 Task: Change theme to luxe.
Action: Mouse moved to (521, 98)
Screenshot: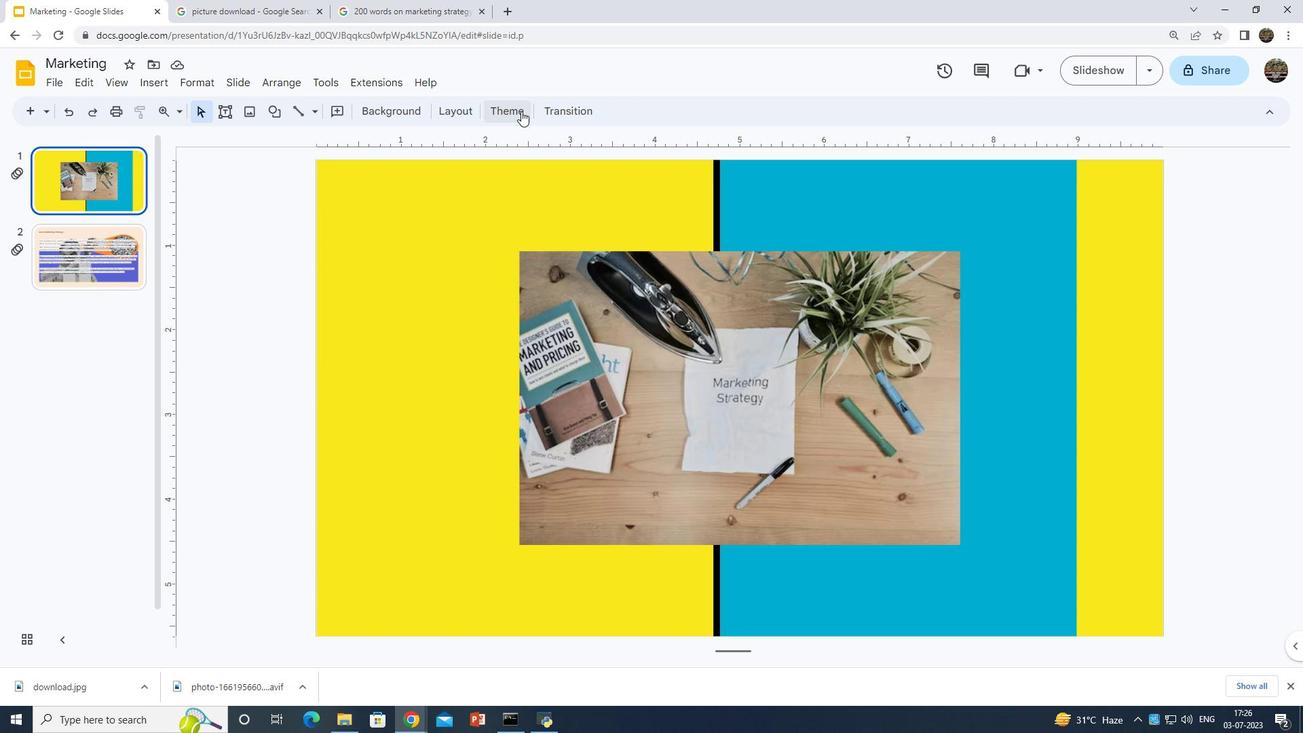 
Action: Mouse pressed left at (521, 98)
Screenshot: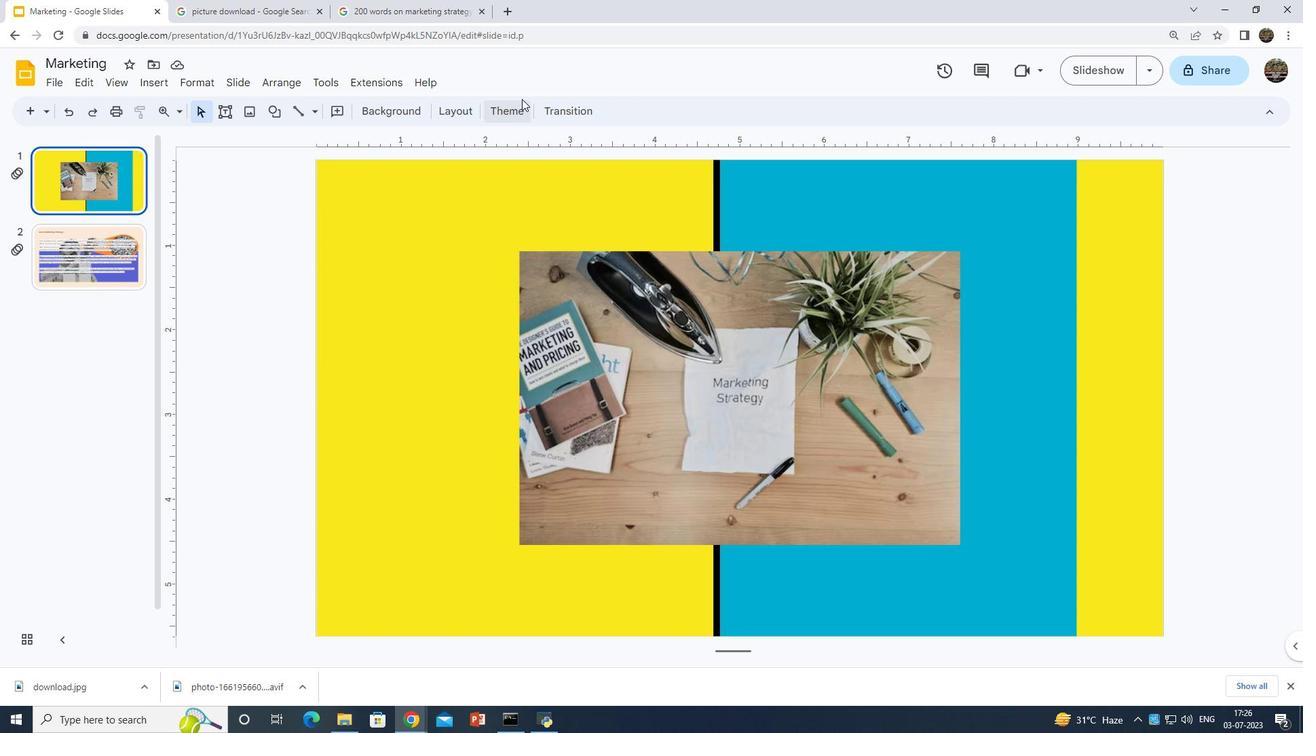 
Action: Mouse moved to (512, 112)
Screenshot: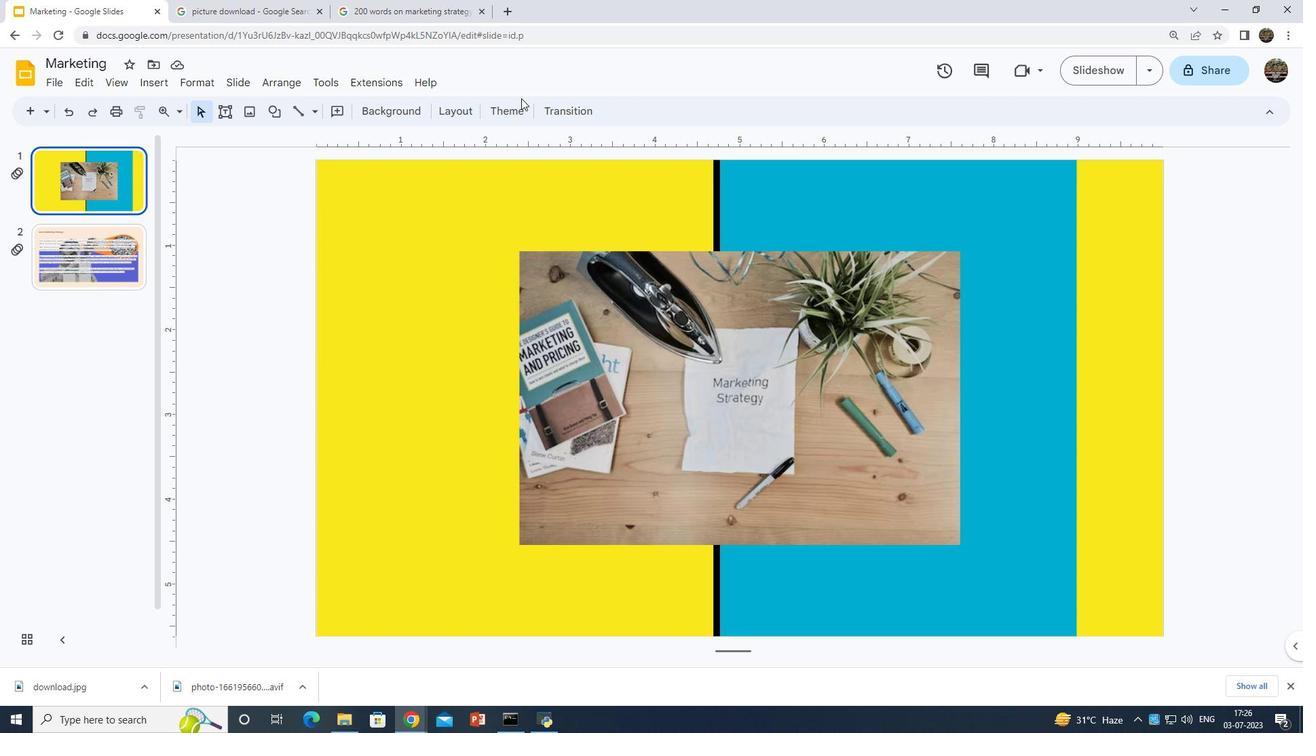 
Action: Mouse pressed left at (512, 112)
Screenshot: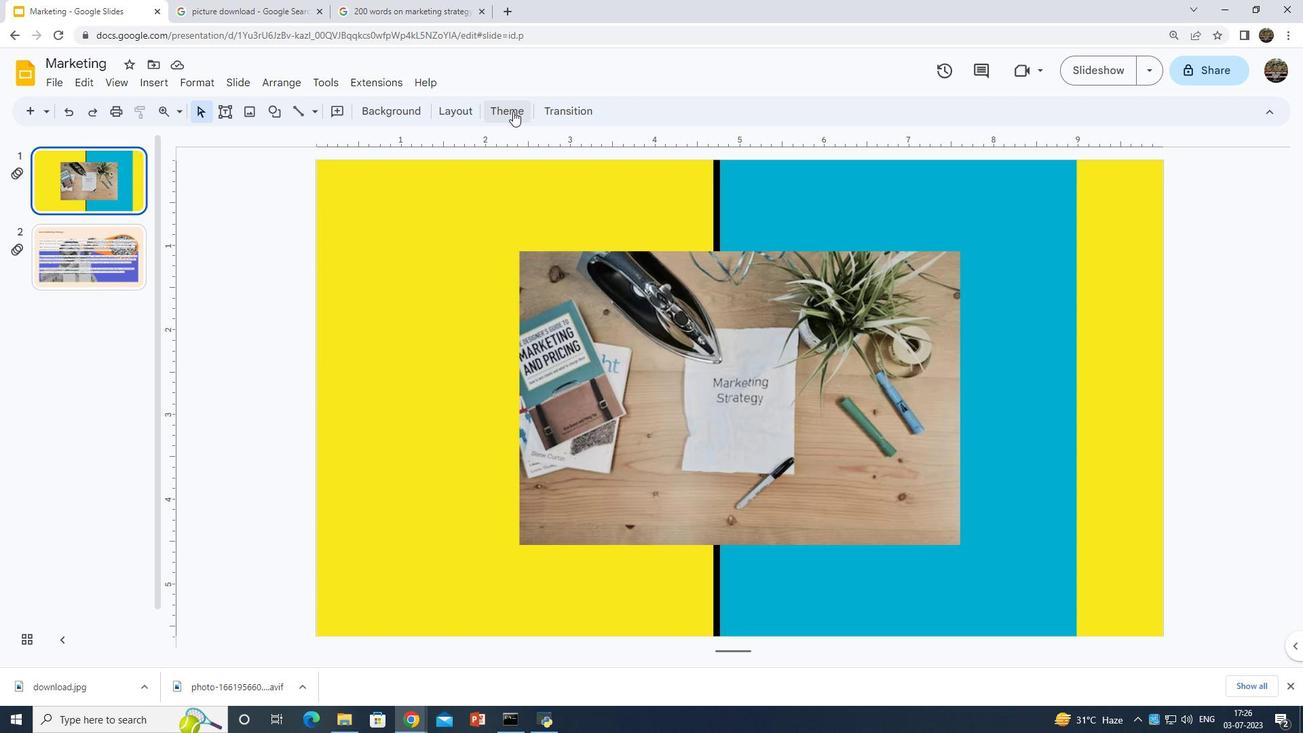 
Action: Mouse moved to (1191, 355)
Screenshot: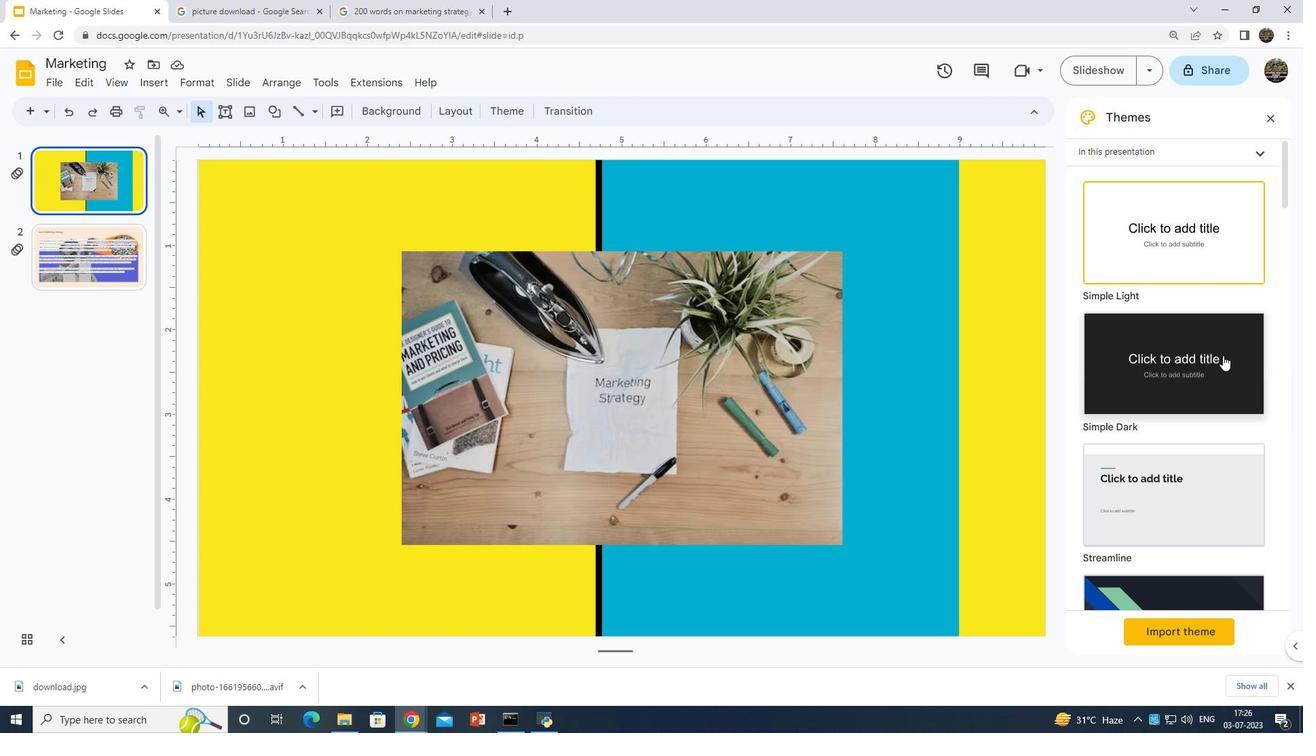 
Action: Mouse scrolled (1191, 354) with delta (0, 0)
Screenshot: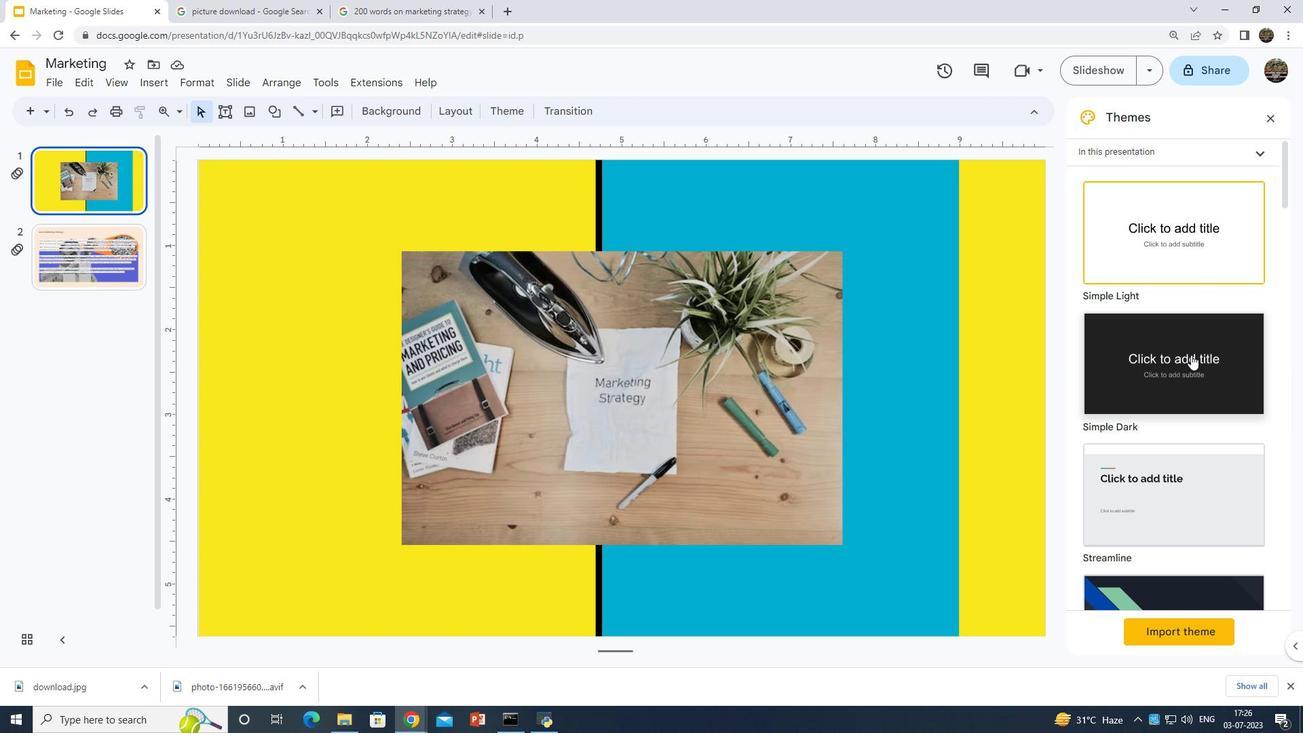 
Action: Mouse scrolled (1191, 354) with delta (0, 0)
Screenshot: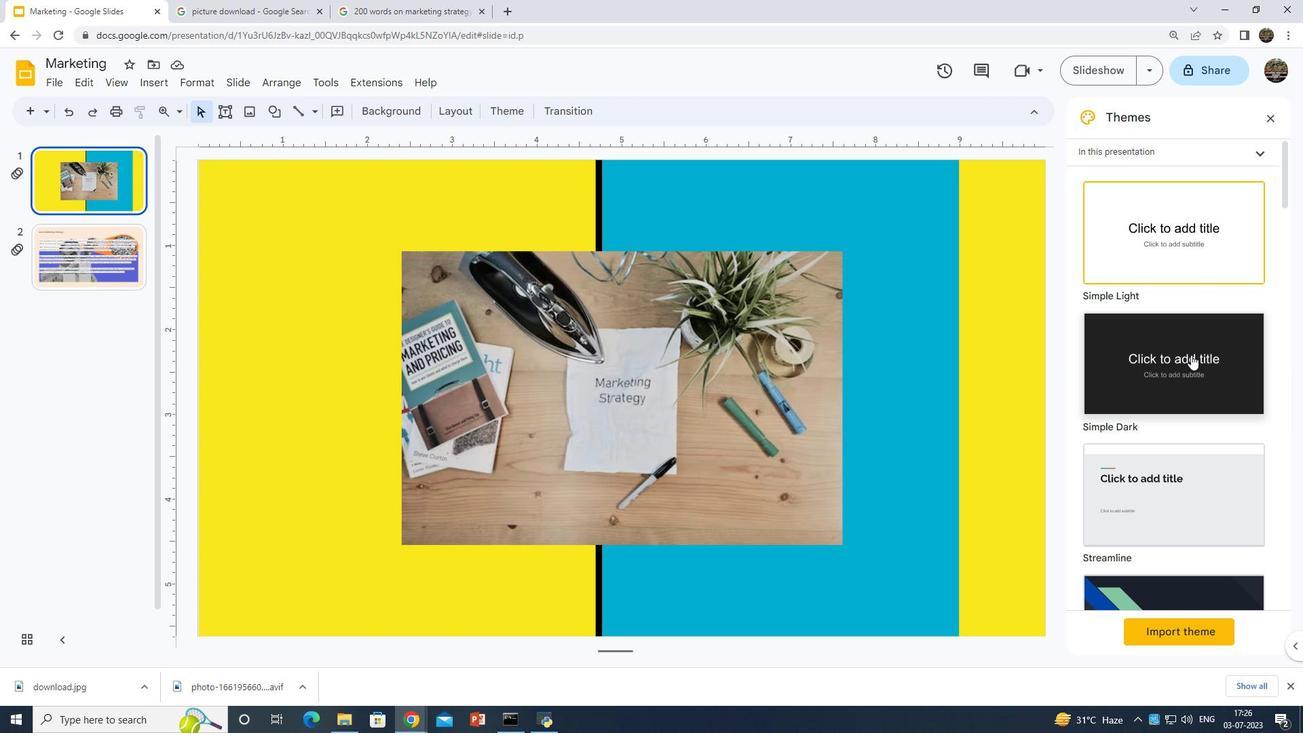 
Action: Mouse scrolled (1191, 354) with delta (0, 0)
Screenshot: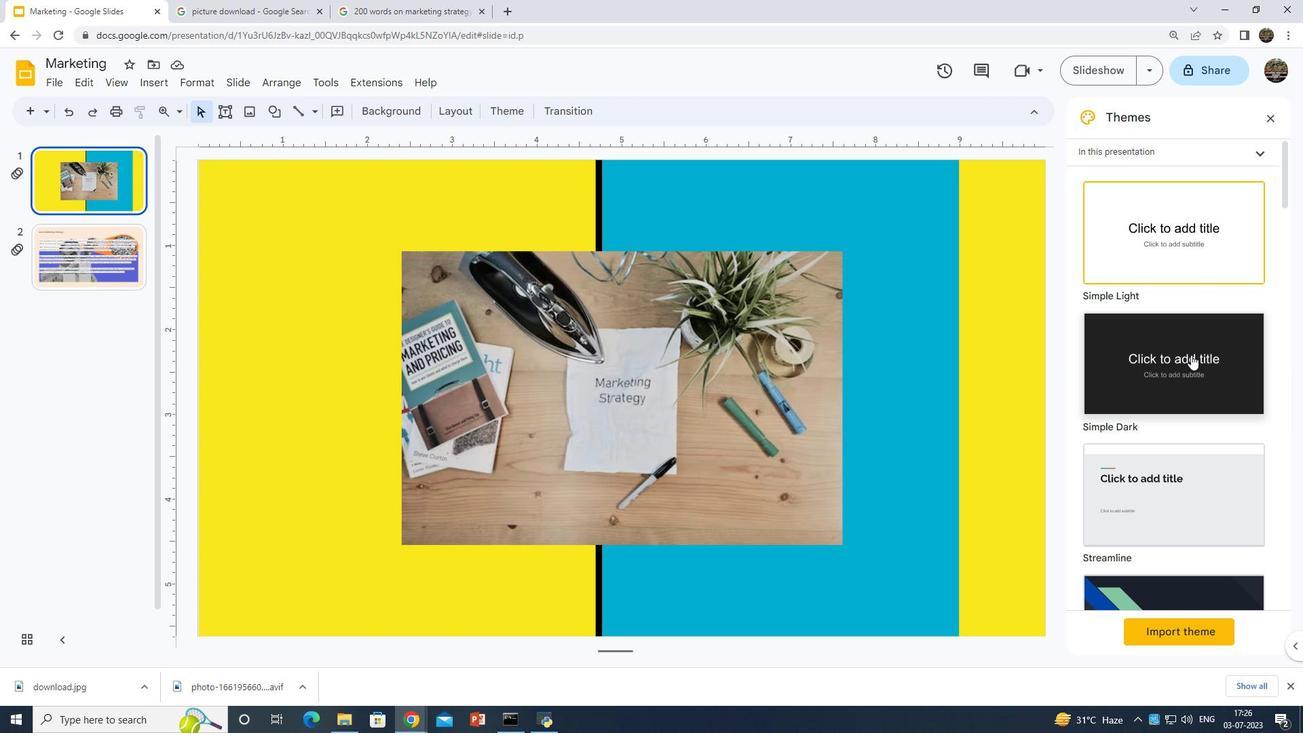 
Action: Mouse scrolled (1191, 354) with delta (0, 0)
Screenshot: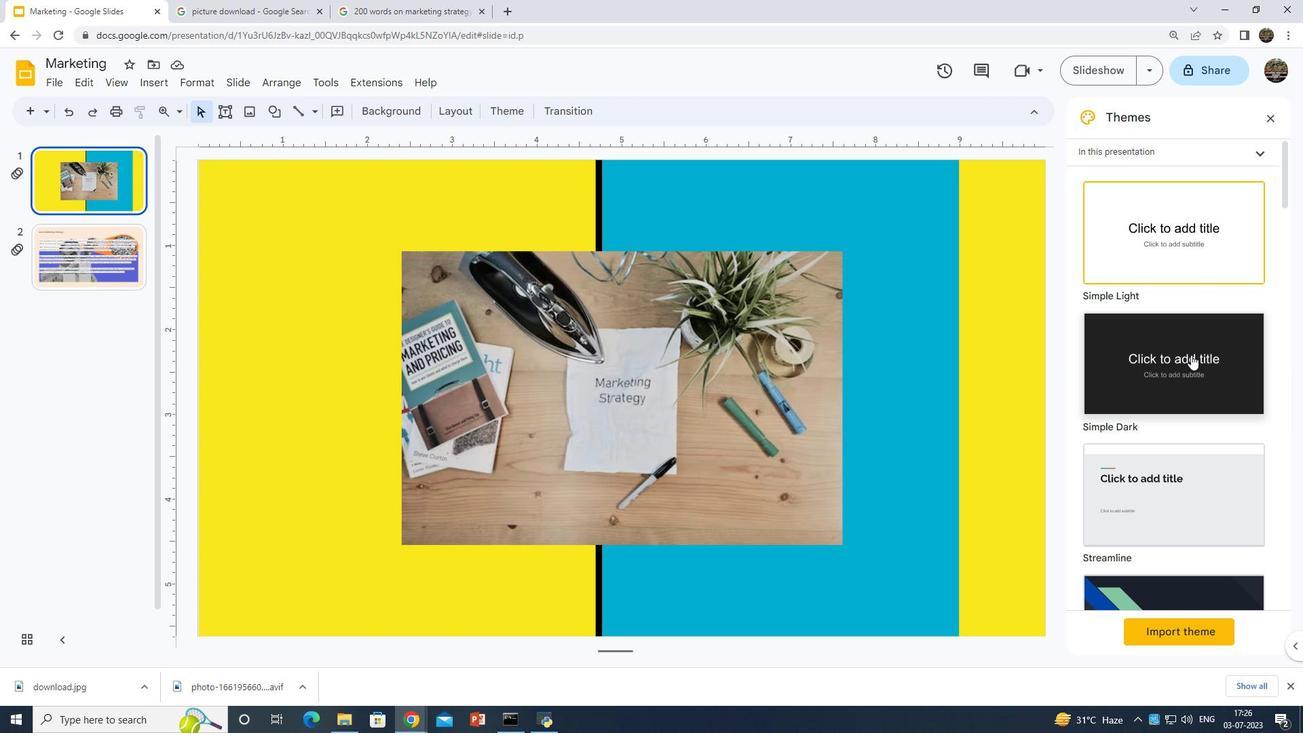 
Action: Mouse scrolled (1191, 354) with delta (0, 0)
Screenshot: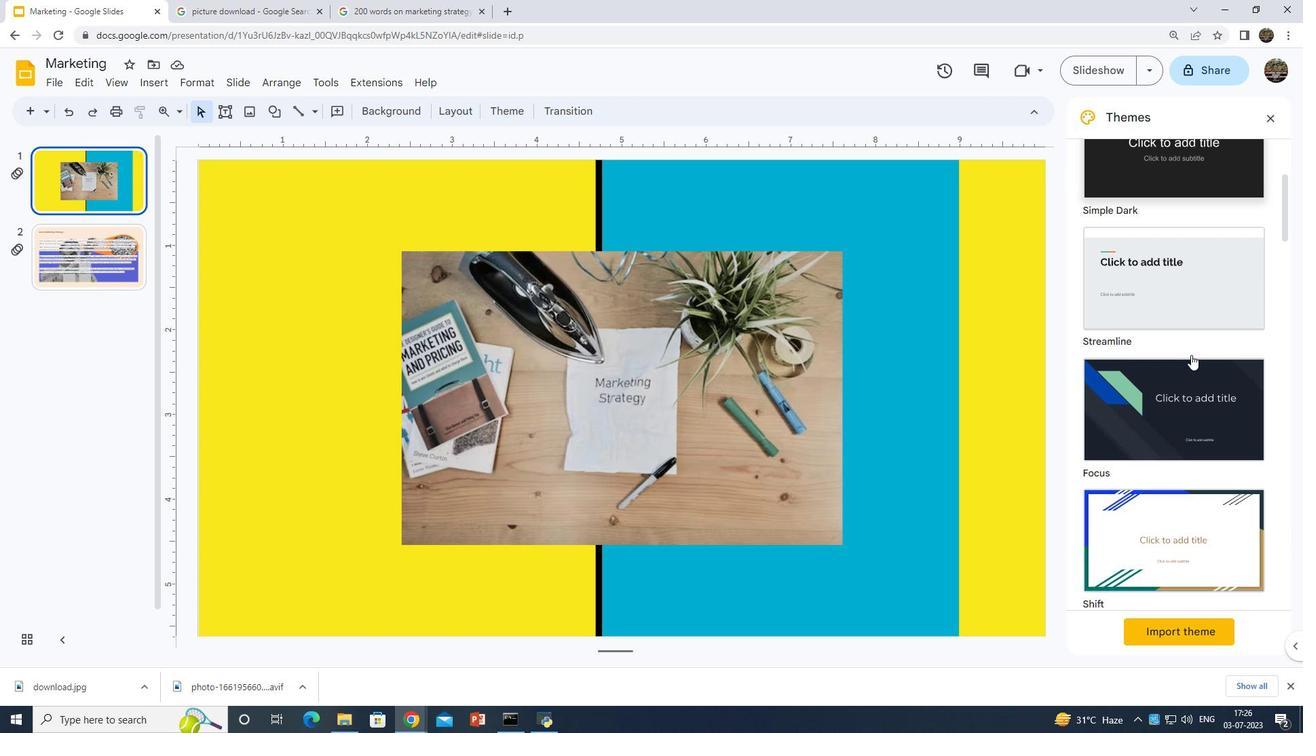 
Action: Mouse scrolled (1191, 354) with delta (0, 0)
Screenshot: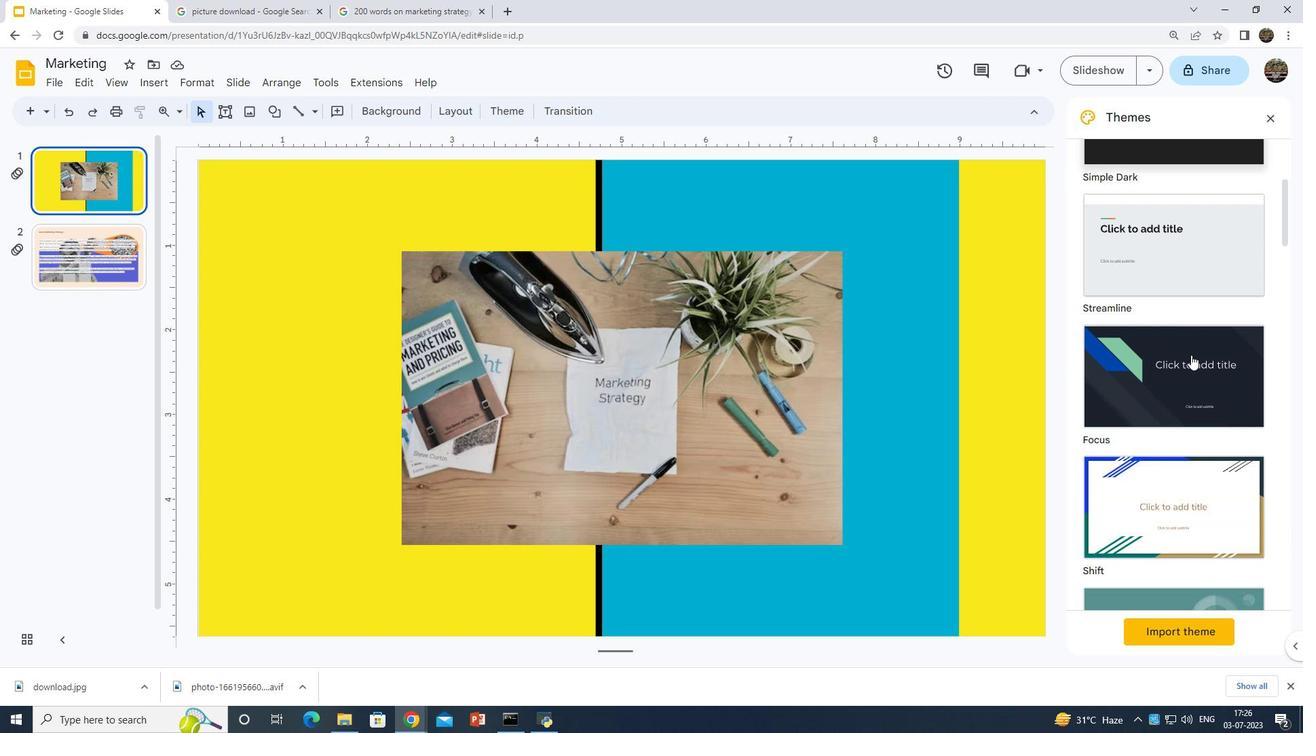 
Action: Mouse scrolled (1191, 354) with delta (0, 0)
Screenshot: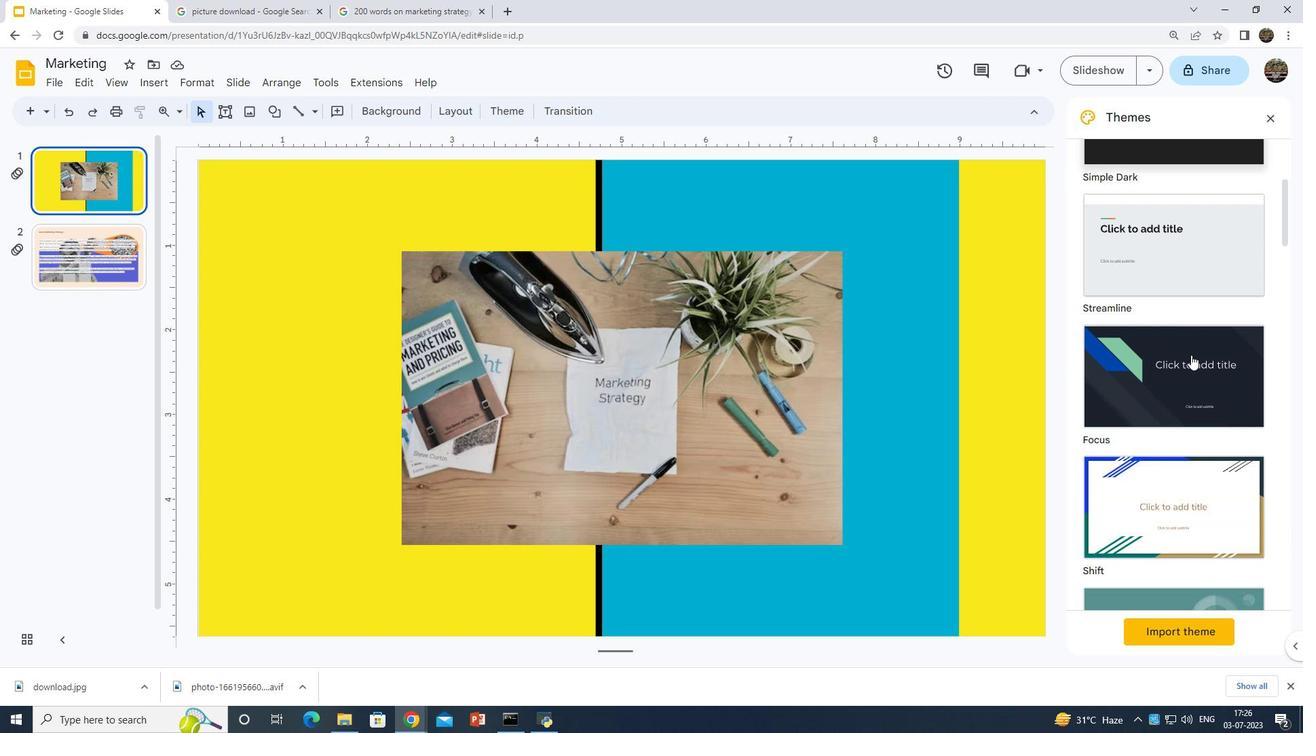 
Action: Mouse scrolled (1191, 354) with delta (0, 0)
Screenshot: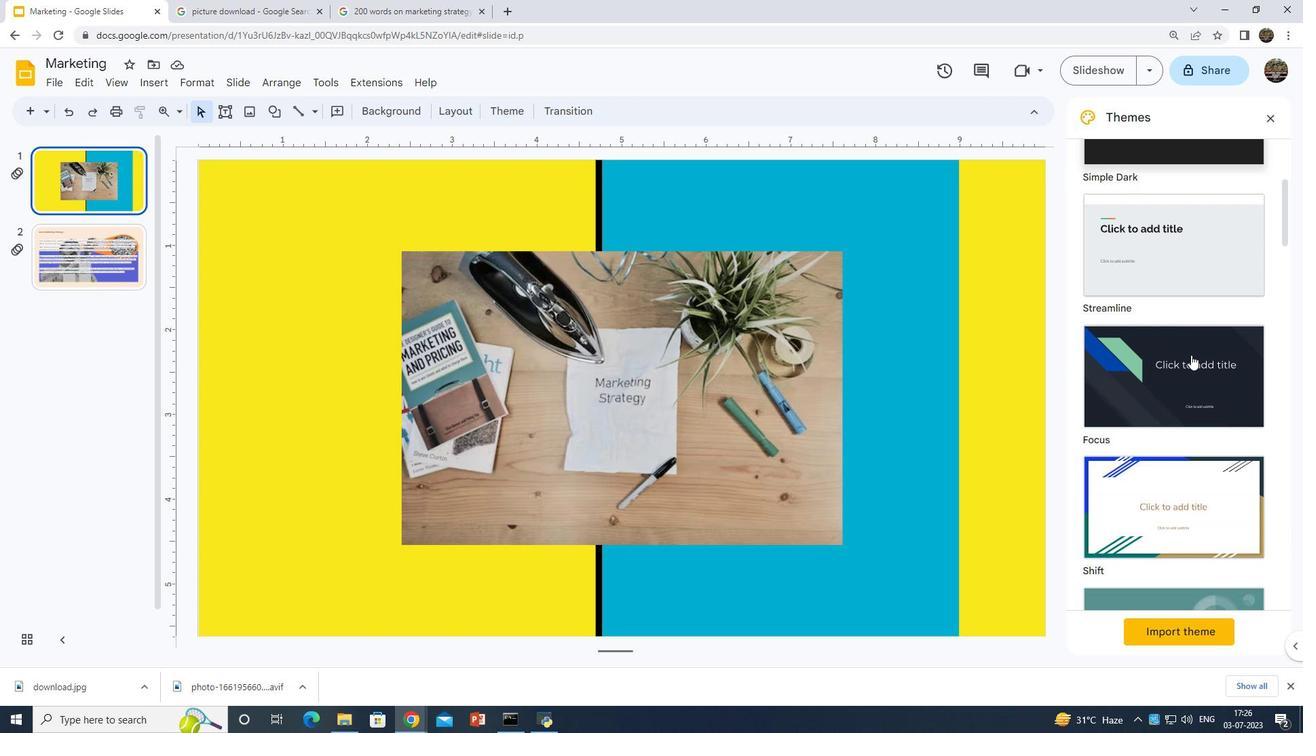 
Action: Mouse scrolled (1191, 354) with delta (0, 0)
Screenshot: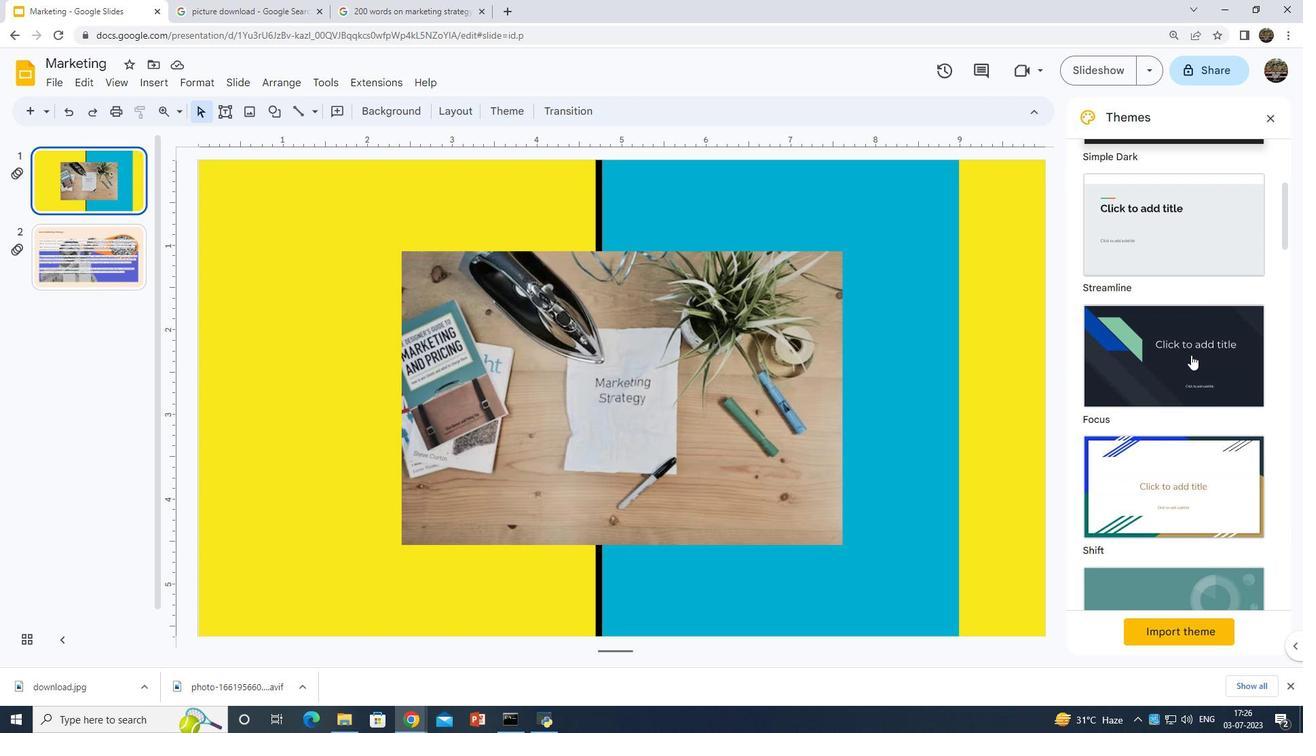 
Action: Mouse scrolled (1191, 354) with delta (0, 0)
Screenshot: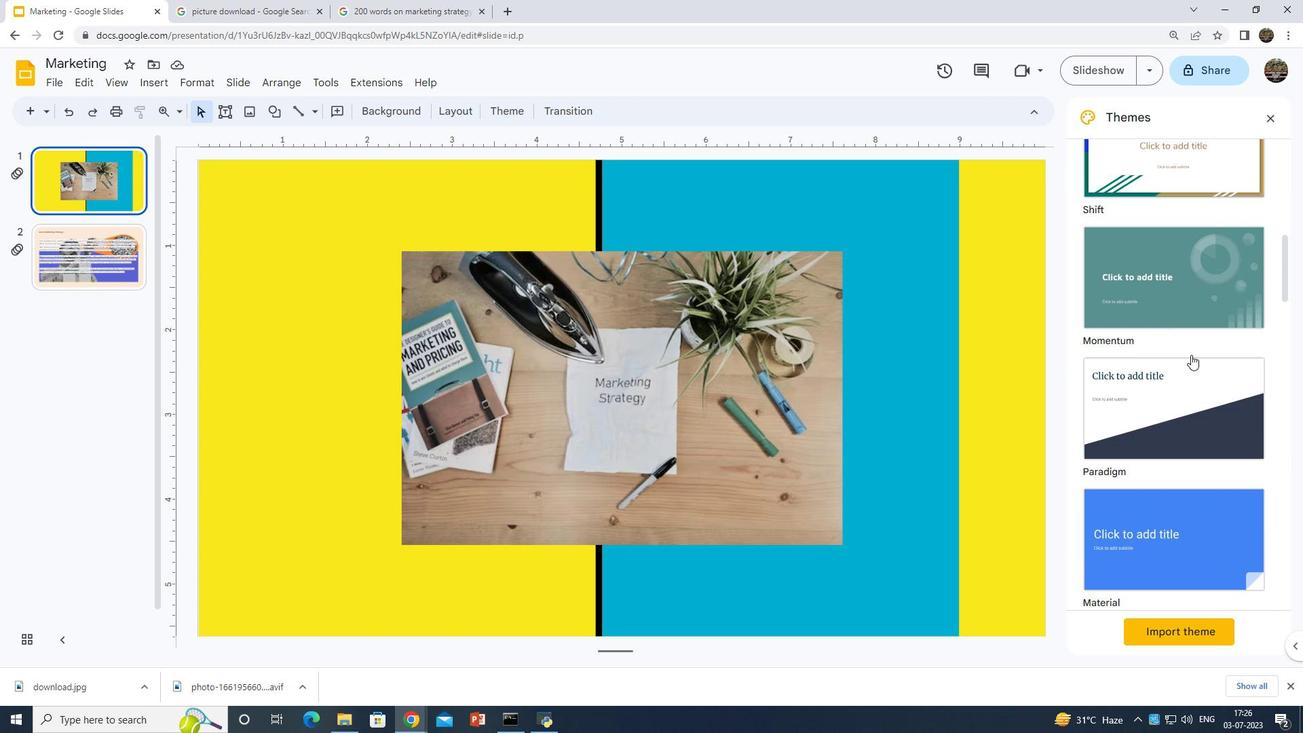 
Action: Mouse scrolled (1191, 354) with delta (0, 0)
Screenshot: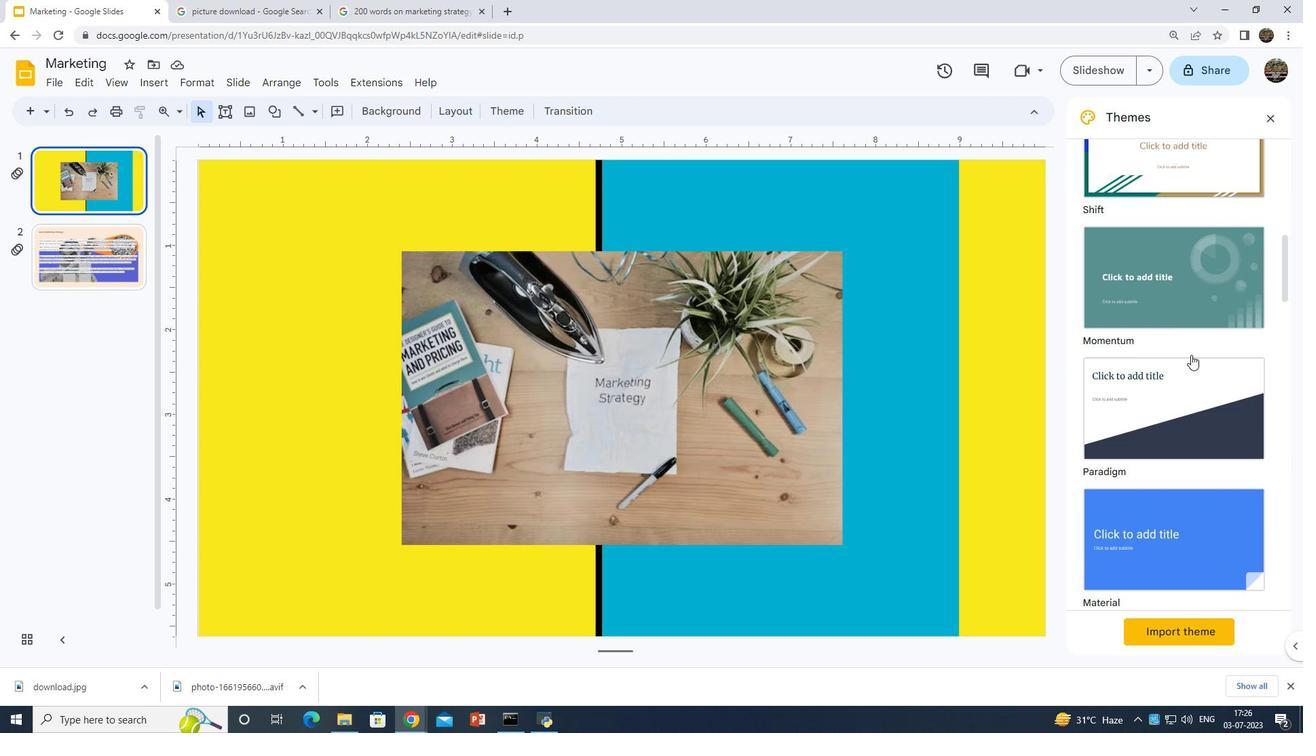 
Action: Mouse scrolled (1191, 354) with delta (0, 0)
Screenshot: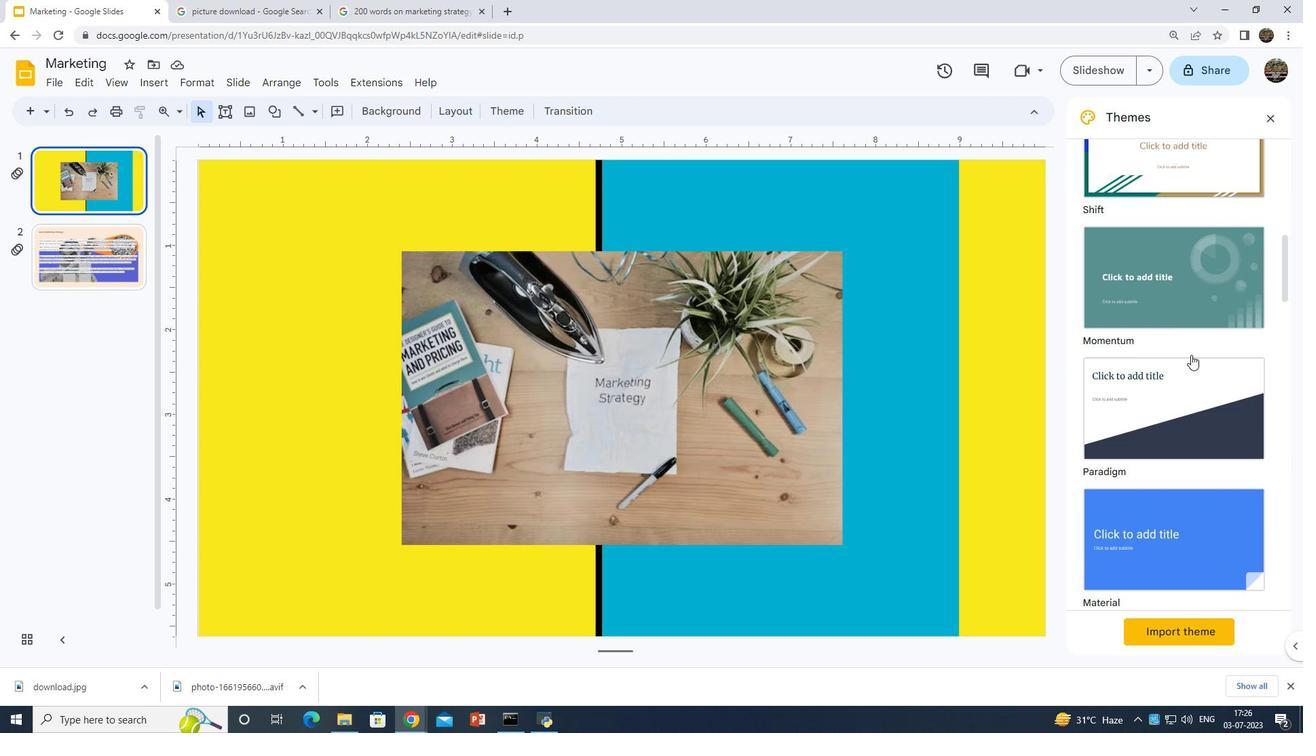 
Action: Mouse scrolled (1191, 354) with delta (0, 0)
Screenshot: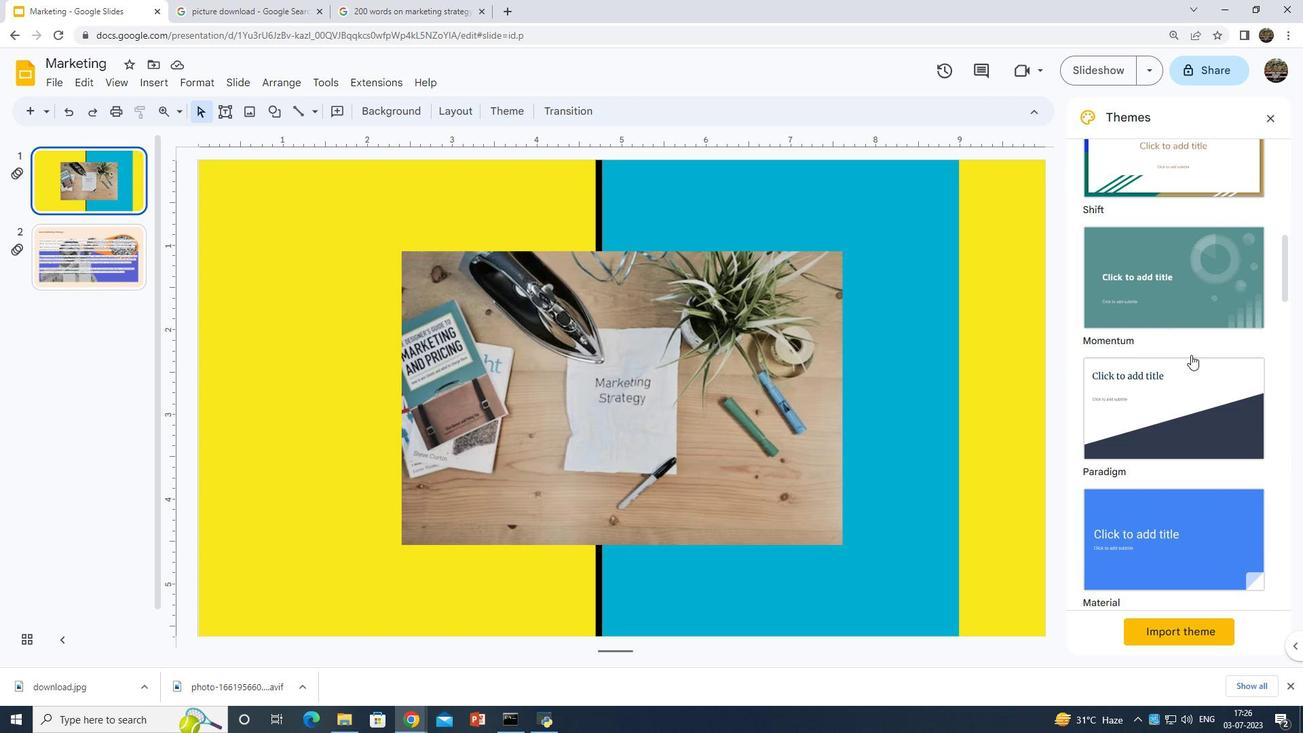 
Action: Mouse scrolled (1191, 354) with delta (0, 0)
Screenshot: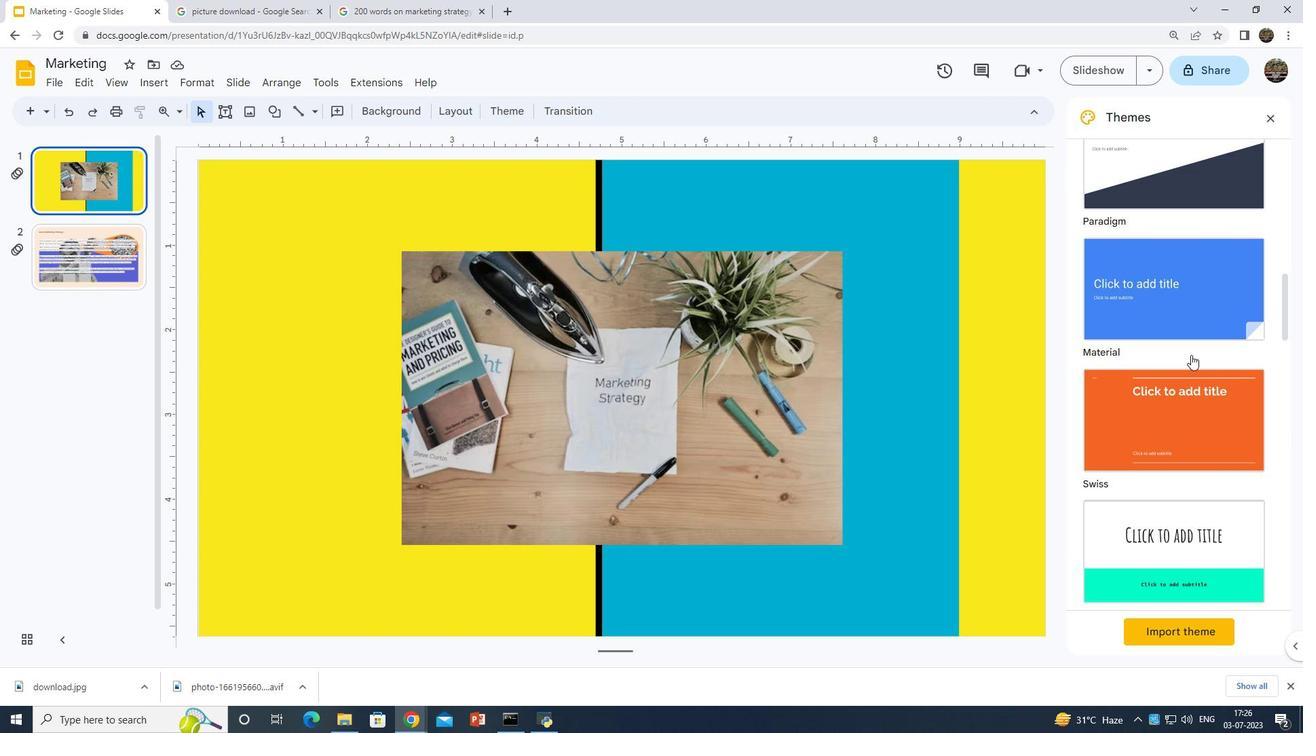 
Action: Mouse scrolled (1191, 354) with delta (0, 0)
Screenshot: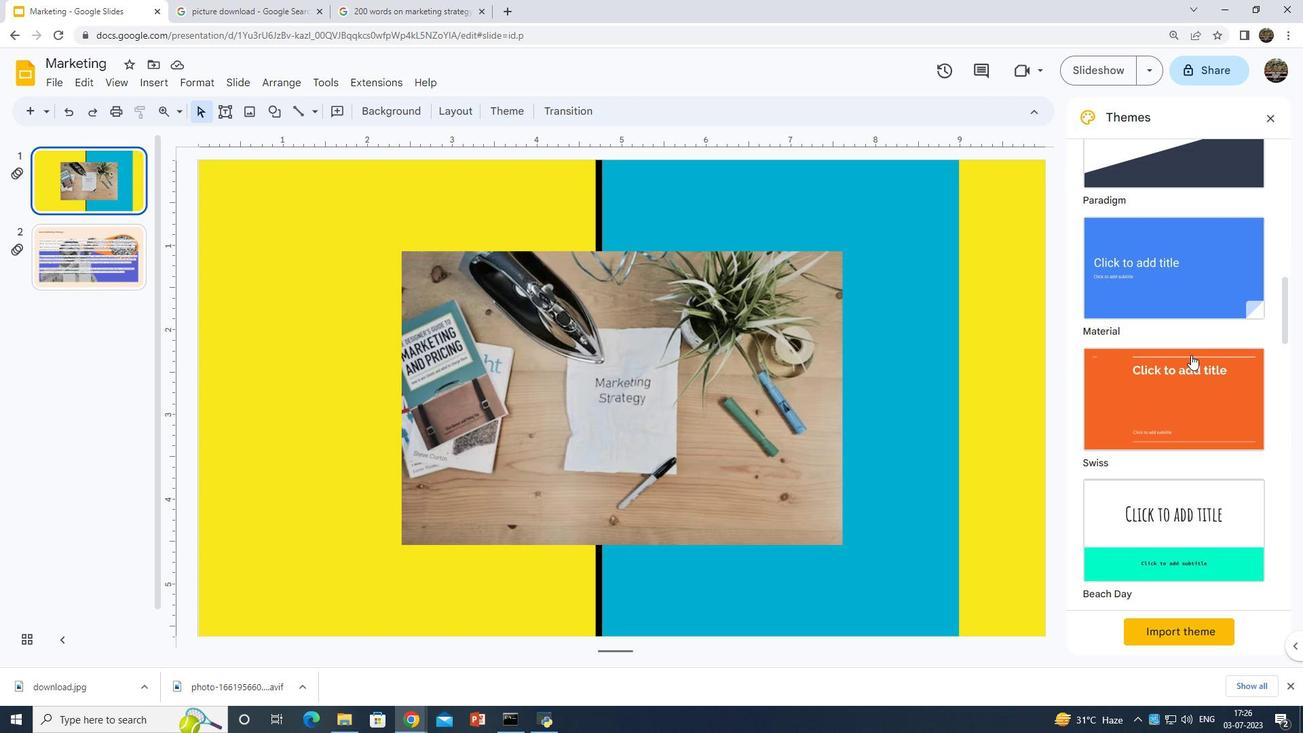 
Action: Mouse scrolled (1191, 354) with delta (0, 0)
Screenshot: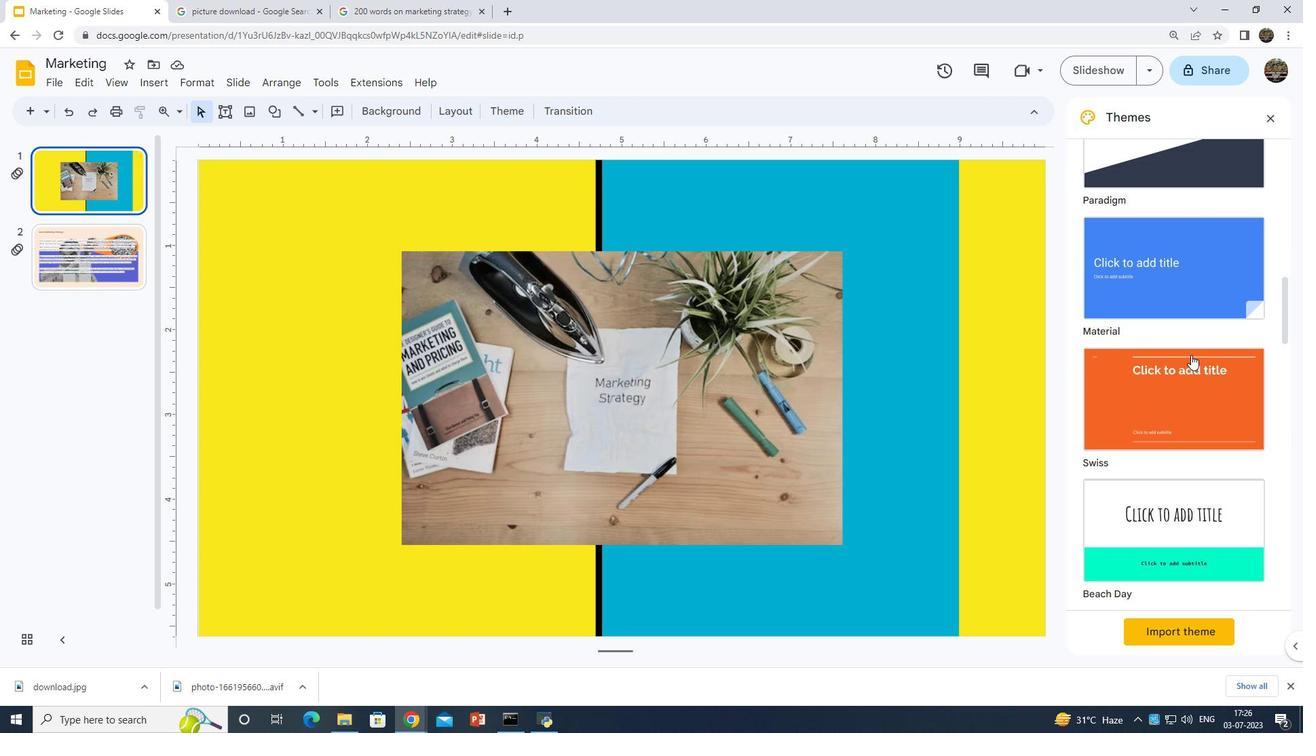 
Action: Mouse scrolled (1191, 354) with delta (0, 0)
Screenshot: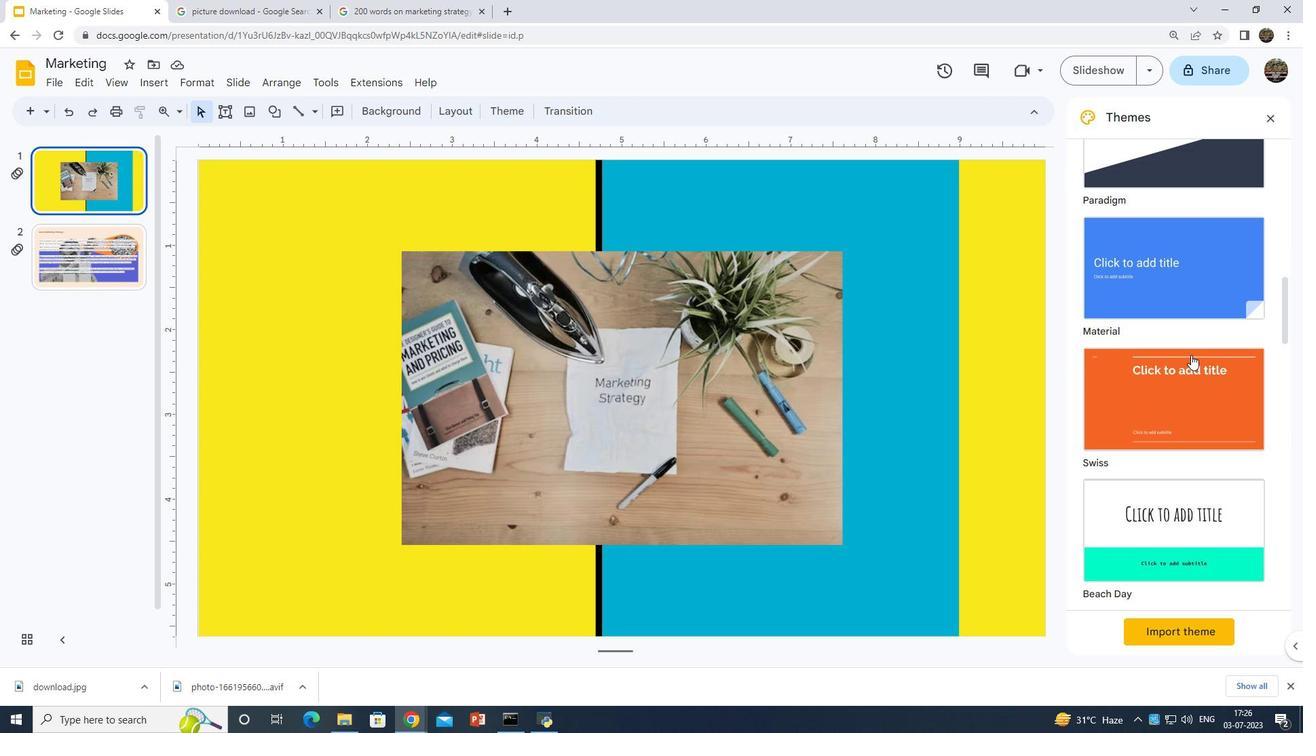 
Action: Mouse scrolled (1191, 354) with delta (0, 0)
Screenshot: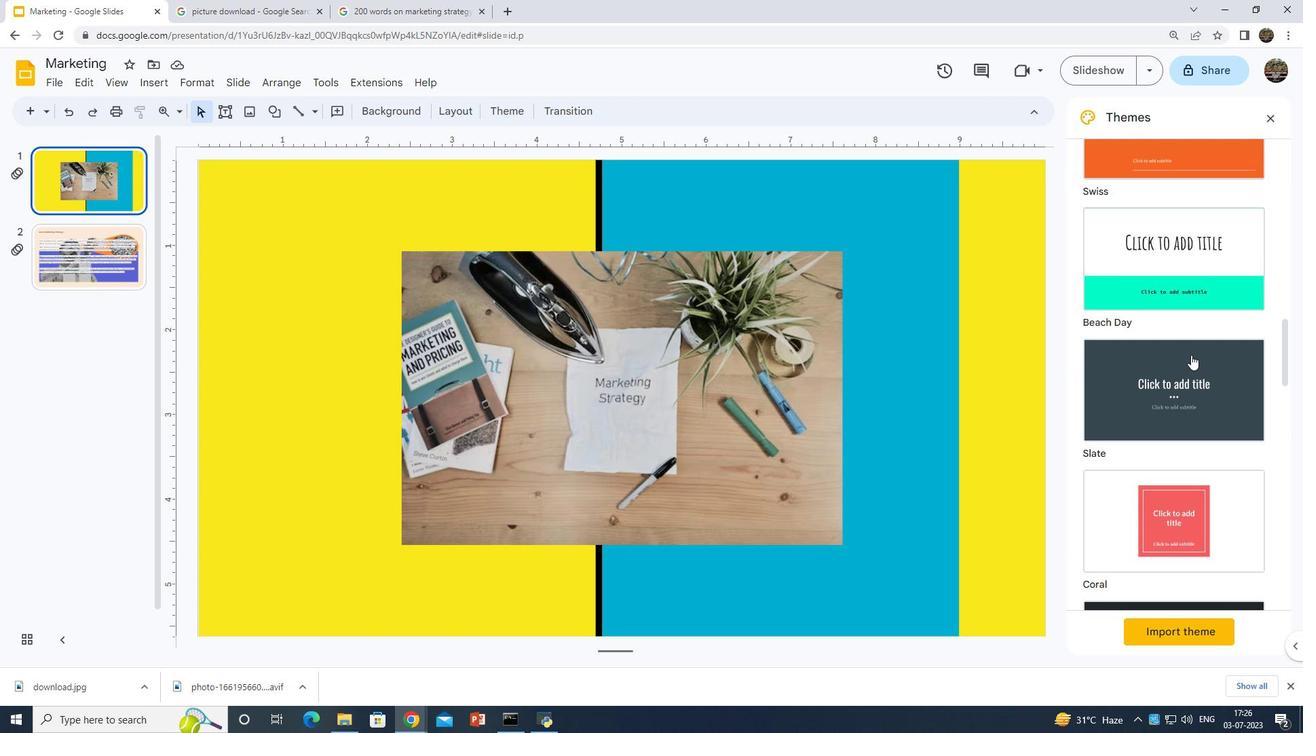 
Action: Mouse scrolled (1191, 354) with delta (0, 0)
Screenshot: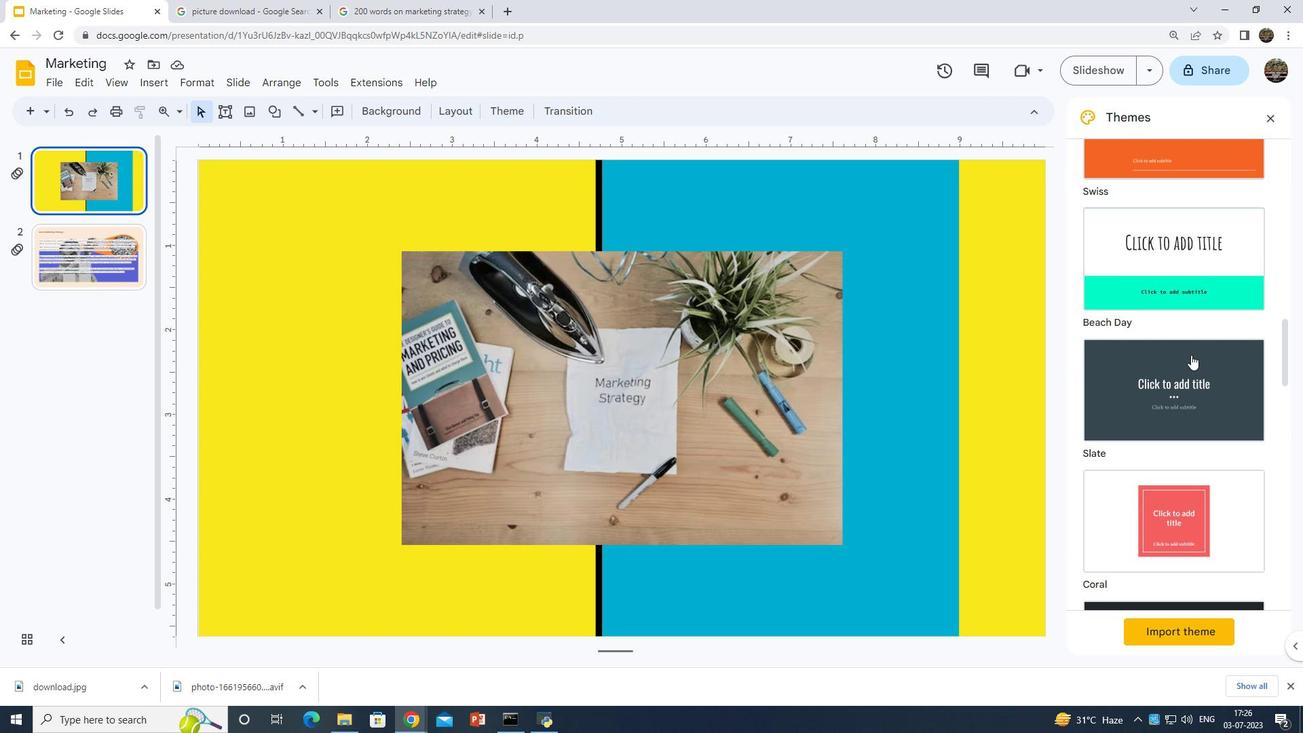 
Action: Mouse scrolled (1191, 354) with delta (0, 0)
Screenshot: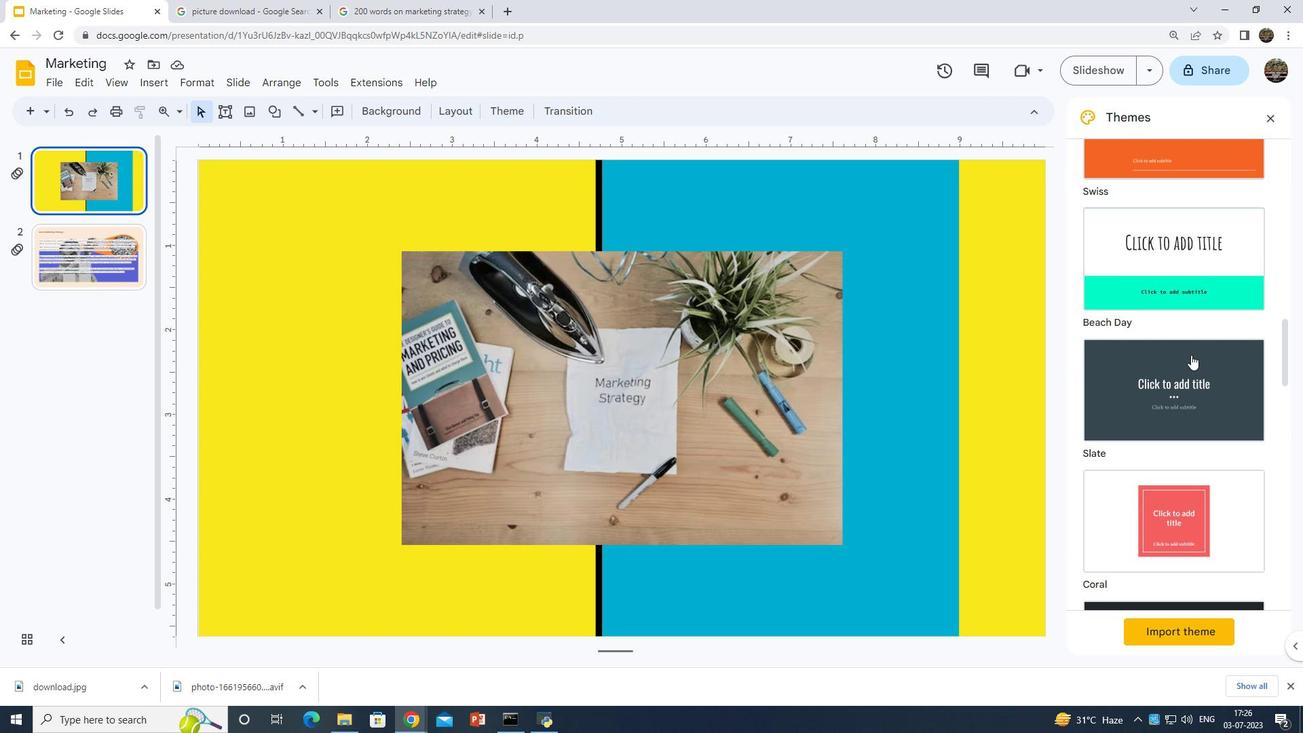 
Action: Mouse moved to (1191, 355)
Screenshot: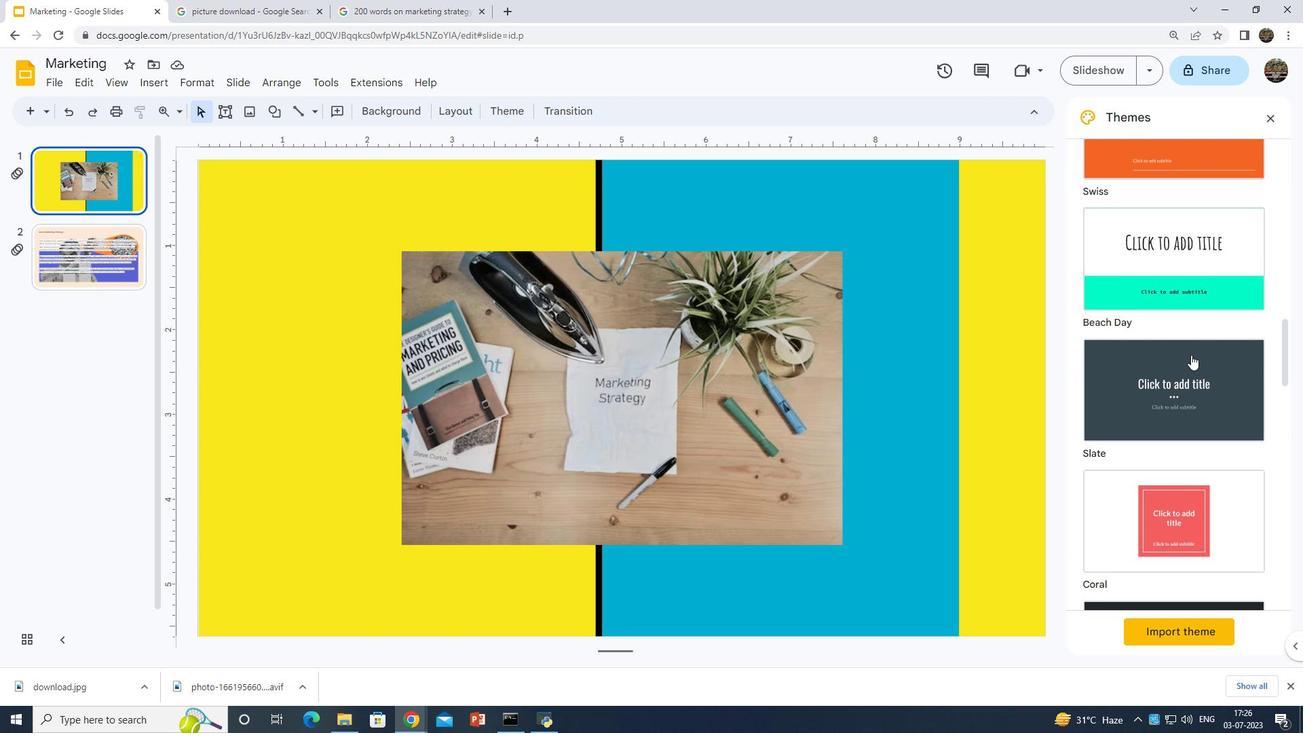 
Action: Mouse scrolled (1191, 354) with delta (0, 0)
Screenshot: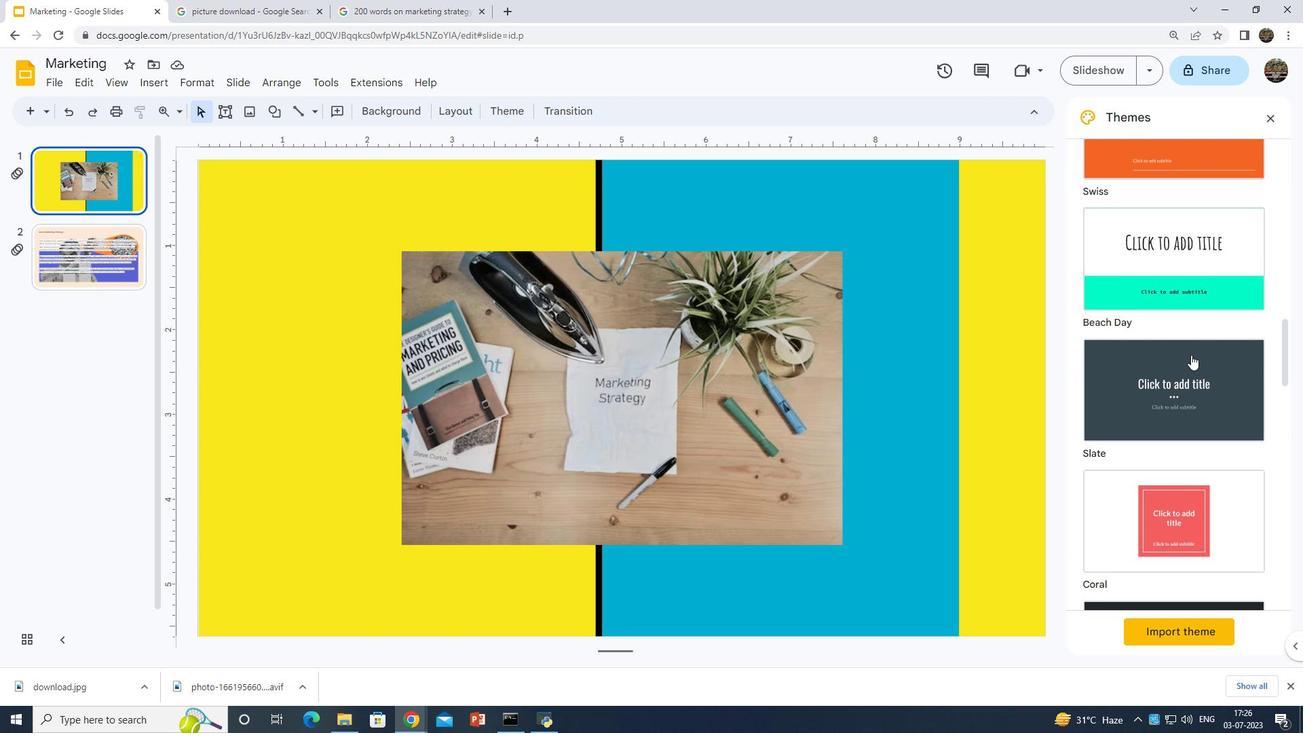 
Action: Mouse scrolled (1191, 354) with delta (0, 0)
Screenshot: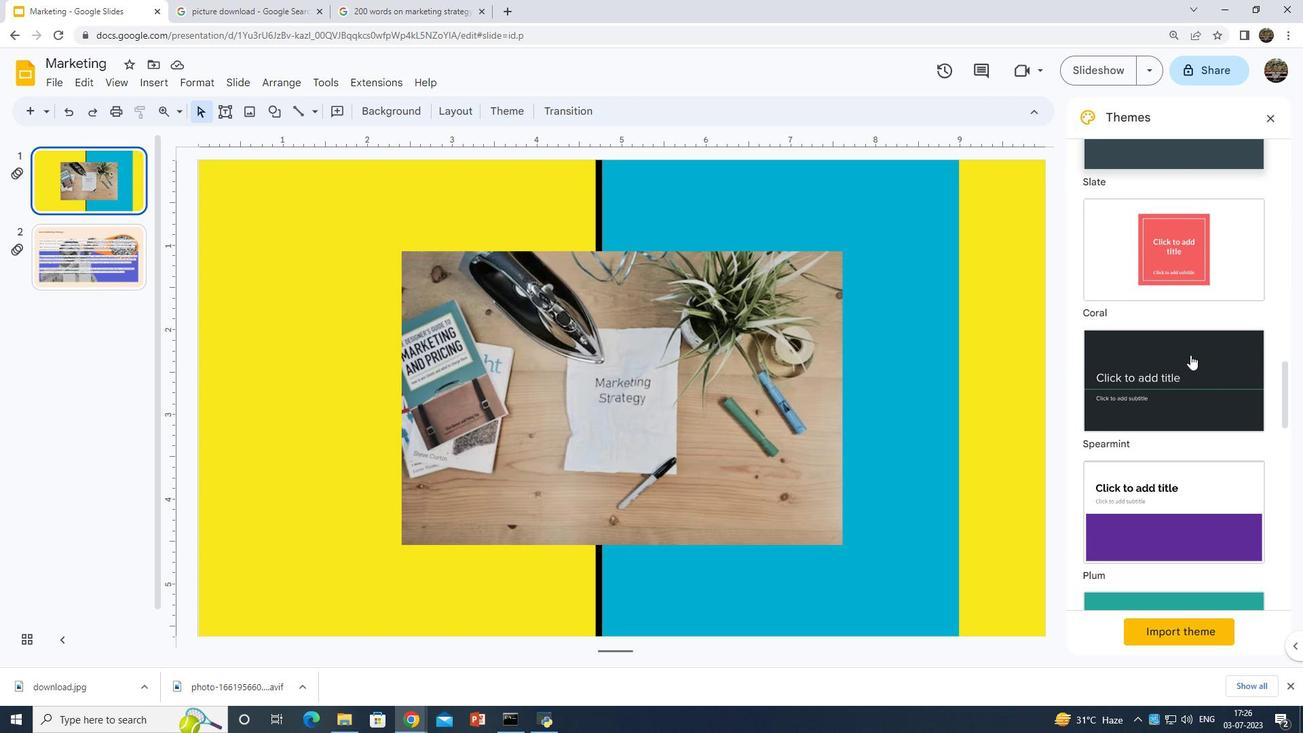 
Action: Mouse scrolled (1191, 354) with delta (0, 0)
Screenshot: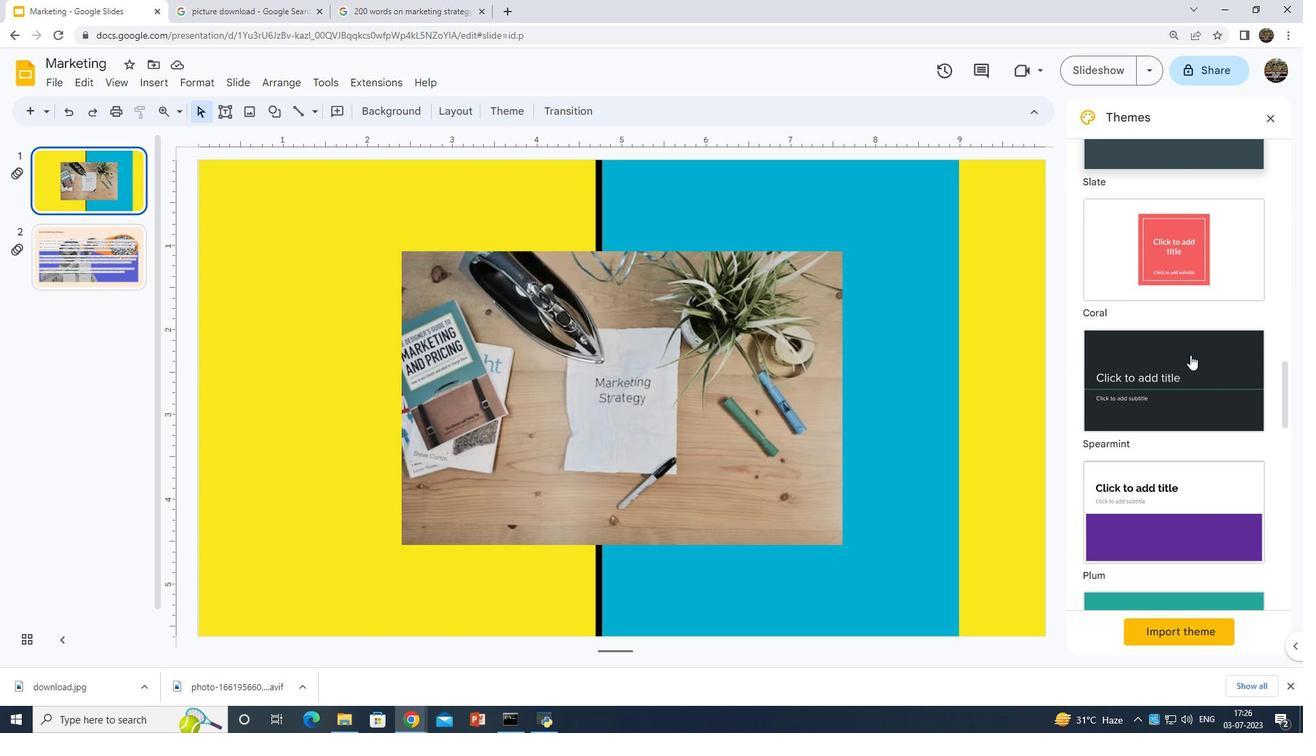 
Action: Mouse scrolled (1191, 354) with delta (0, 0)
Screenshot: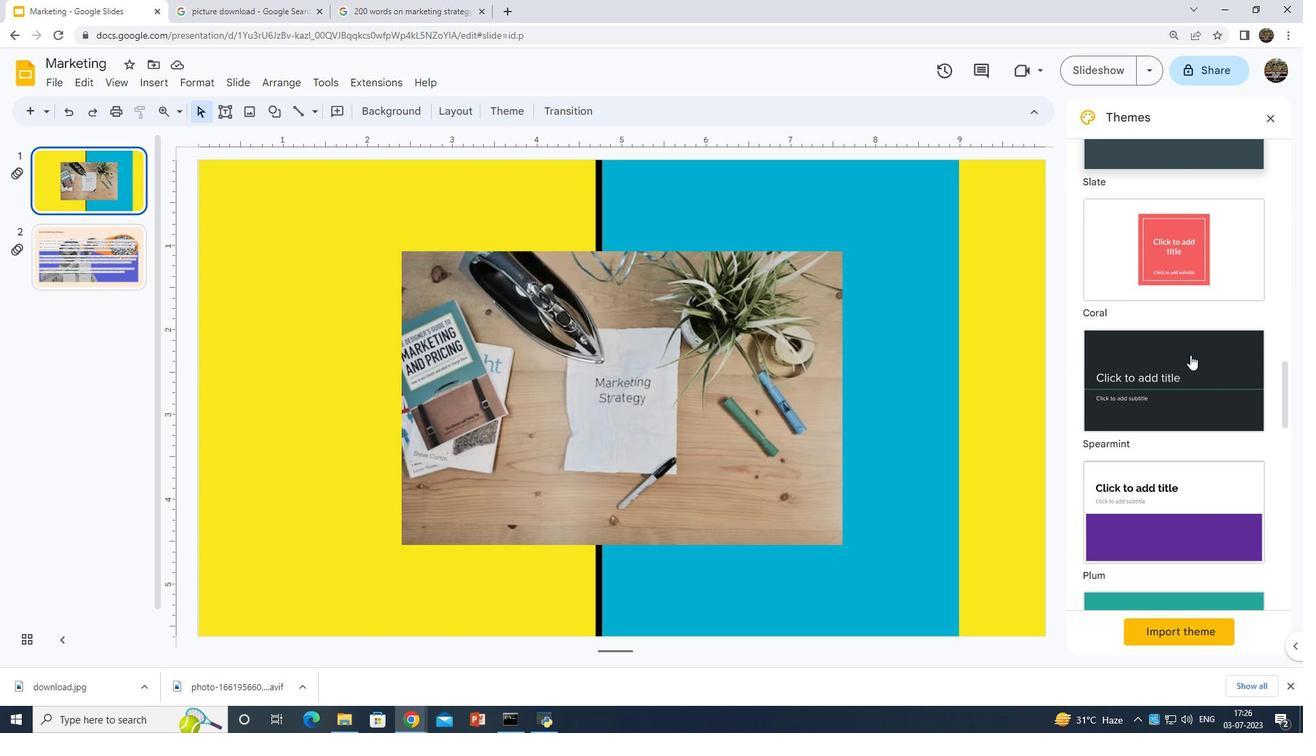 
Action: Mouse scrolled (1191, 354) with delta (0, 0)
Screenshot: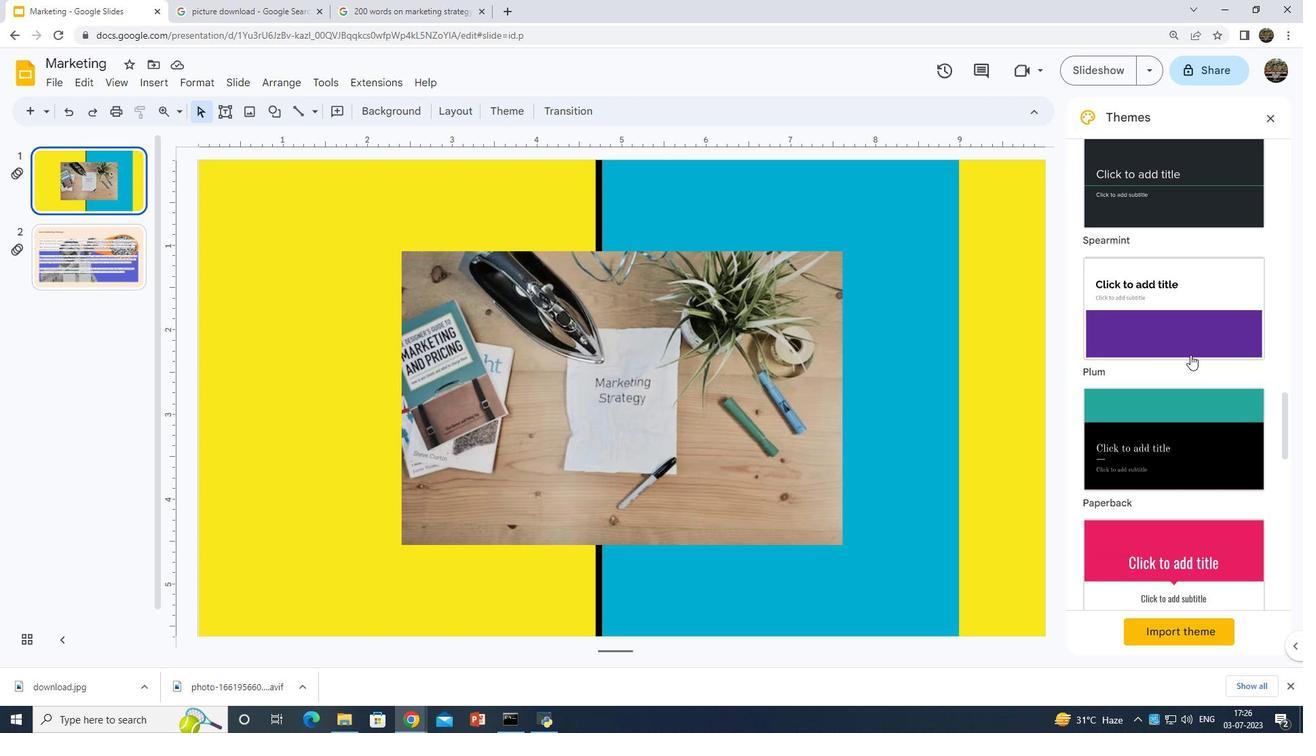 
Action: Mouse scrolled (1191, 354) with delta (0, 0)
Screenshot: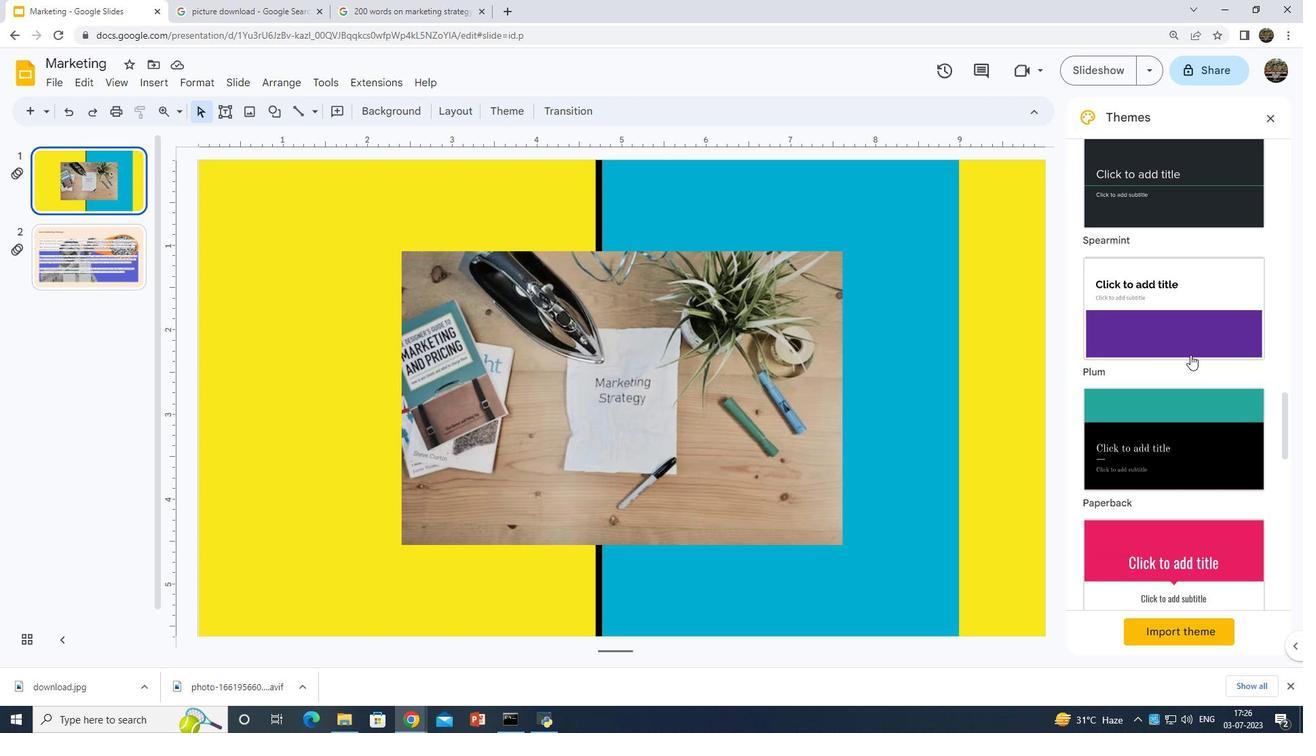 
Action: Mouse scrolled (1191, 354) with delta (0, 0)
Screenshot: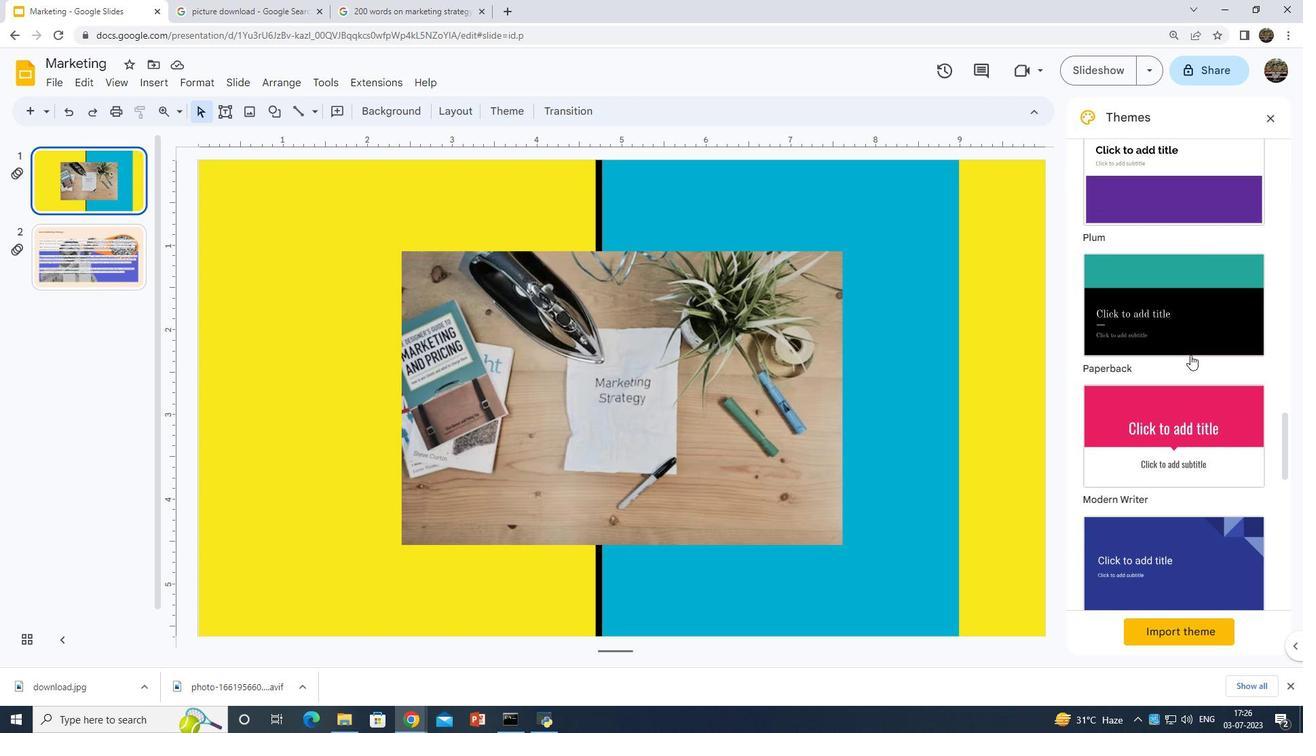 
Action: Mouse scrolled (1191, 354) with delta (0, 0)
Screenshot: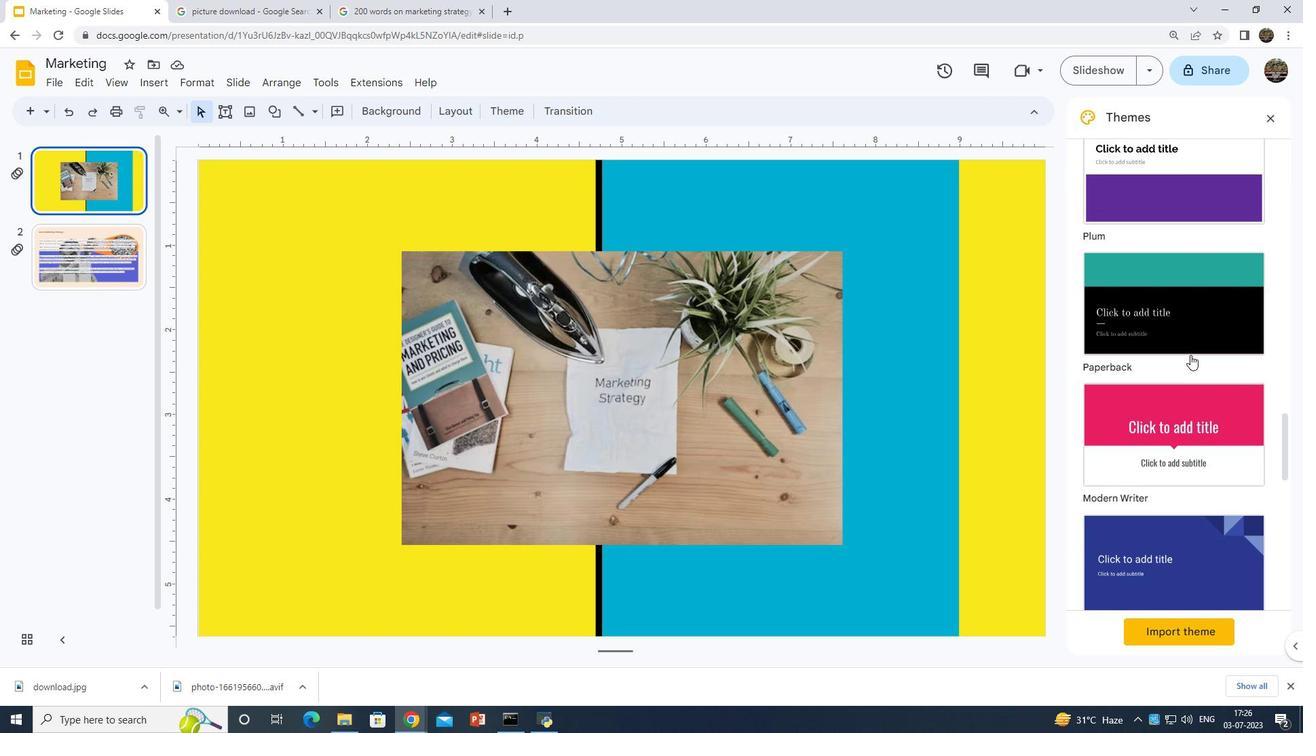 
Action: Mouse scrolled (1191, 354) with delta (0, 0)
Screenshot: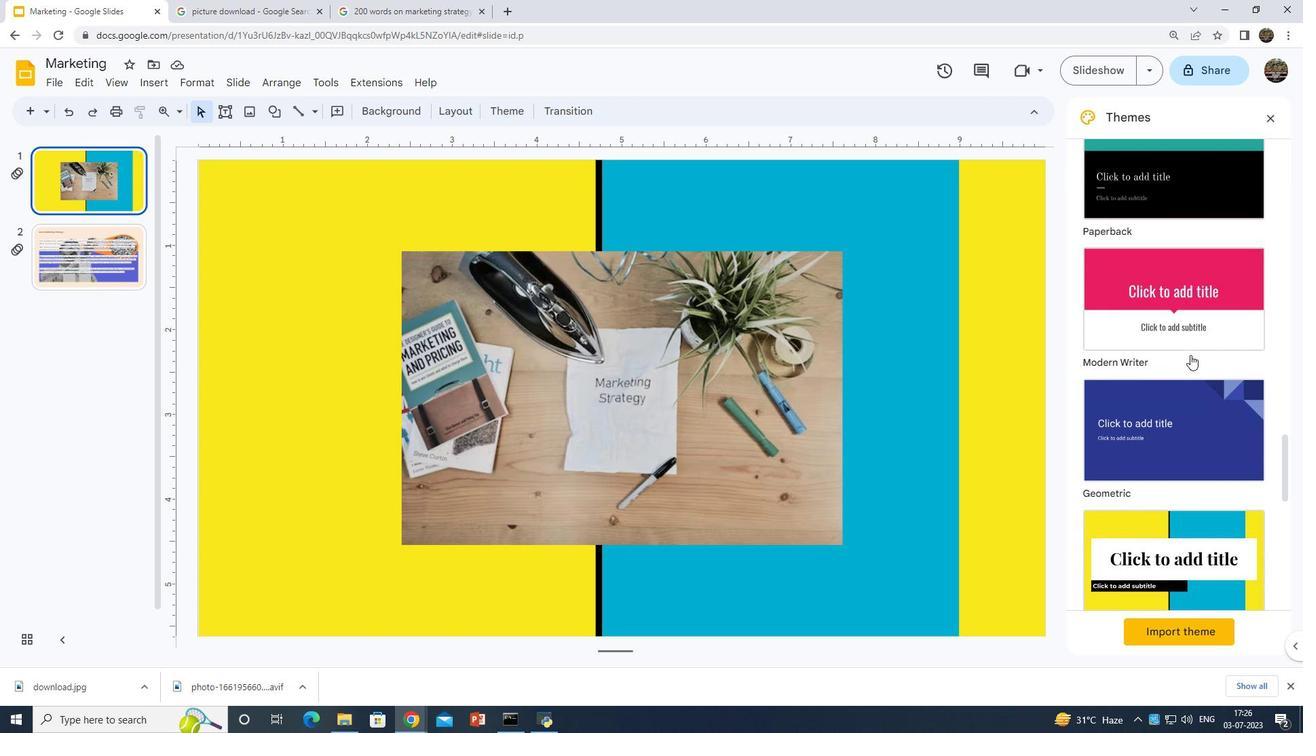 
Action: Mouse scrolled (1191, 354) with delta (0, 0)
Screenshot: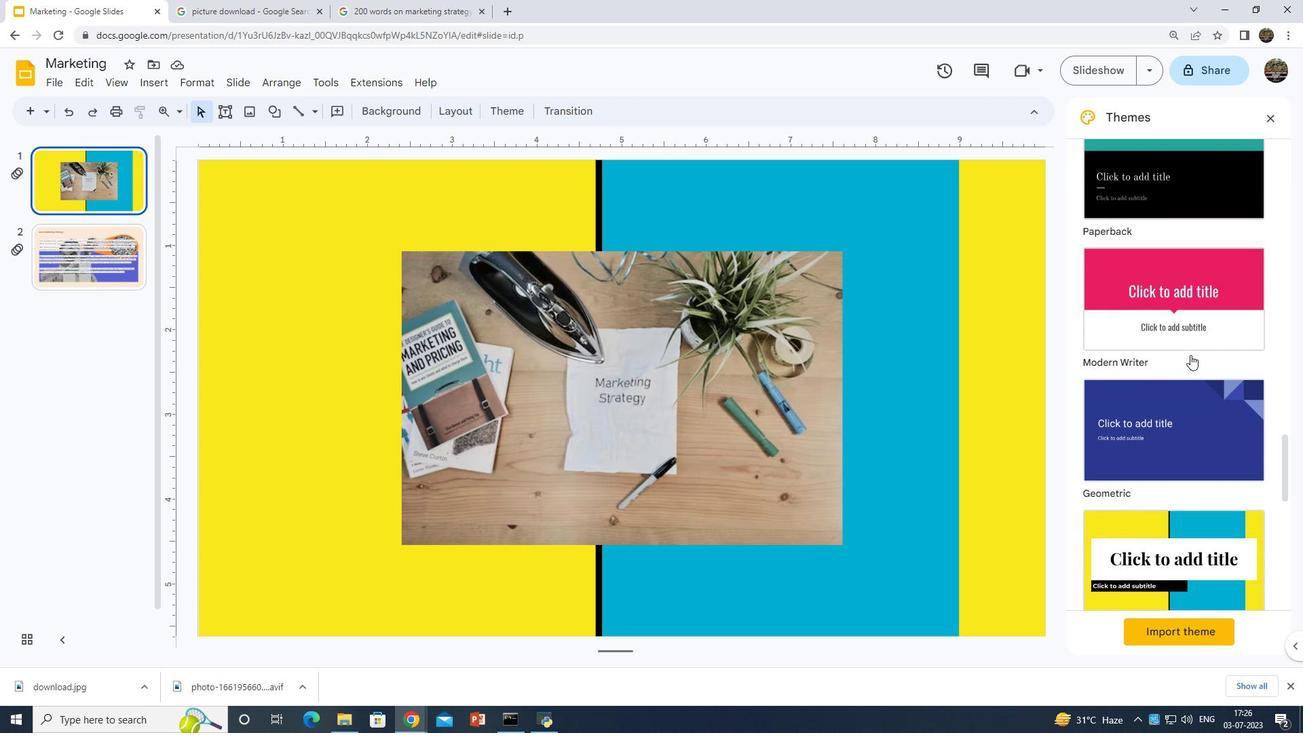 
Action: Mouse scrolled (1191, 354) with delta (0, 0)
Screenshot: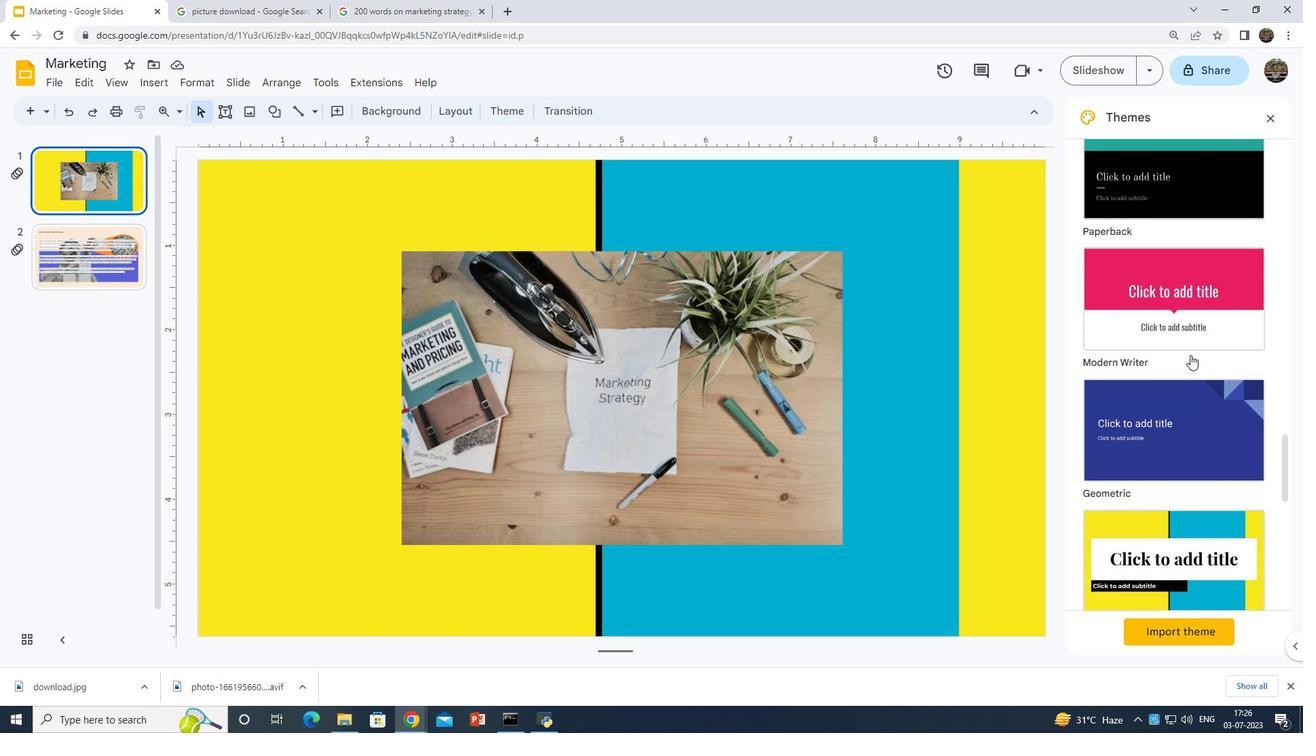 
Action: Mouse scrolled (1191, 354) with delta (0, 0)
Screenshot: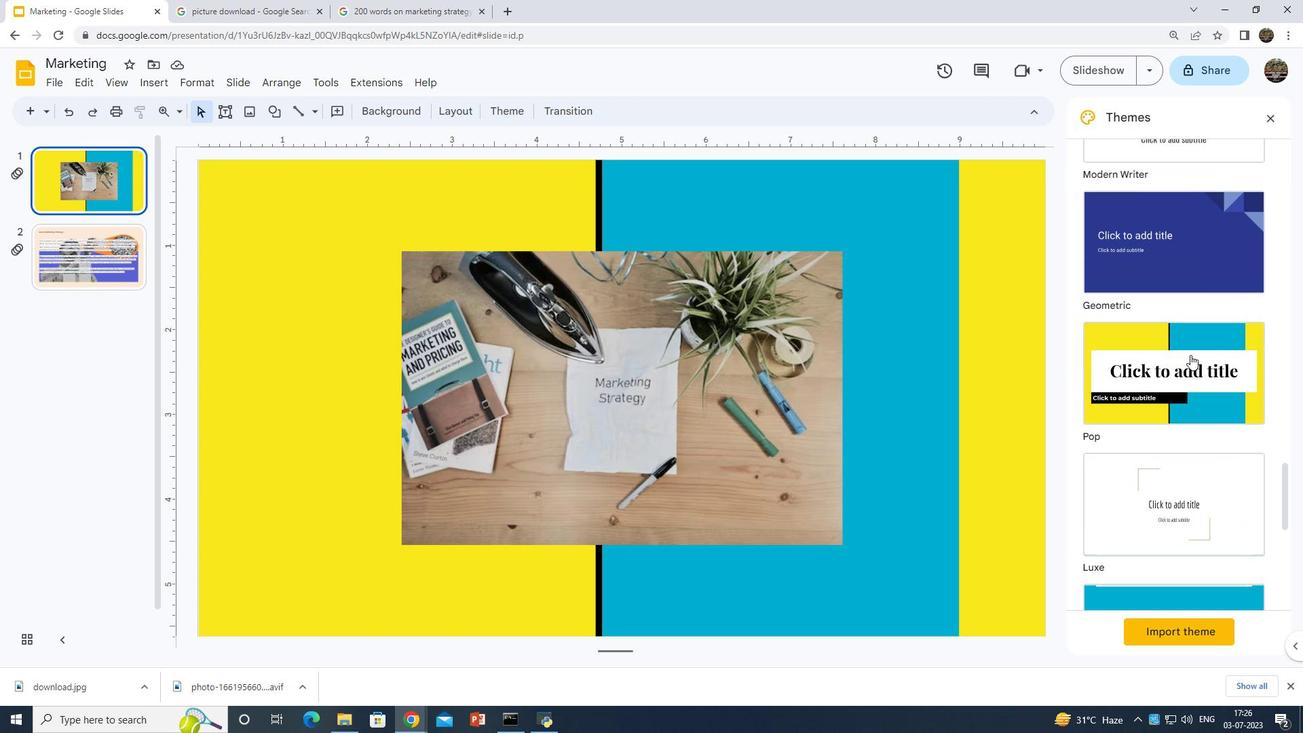 
Action: Mouse scrolled (1191, 354) with delta (0, 0)
Screenshot: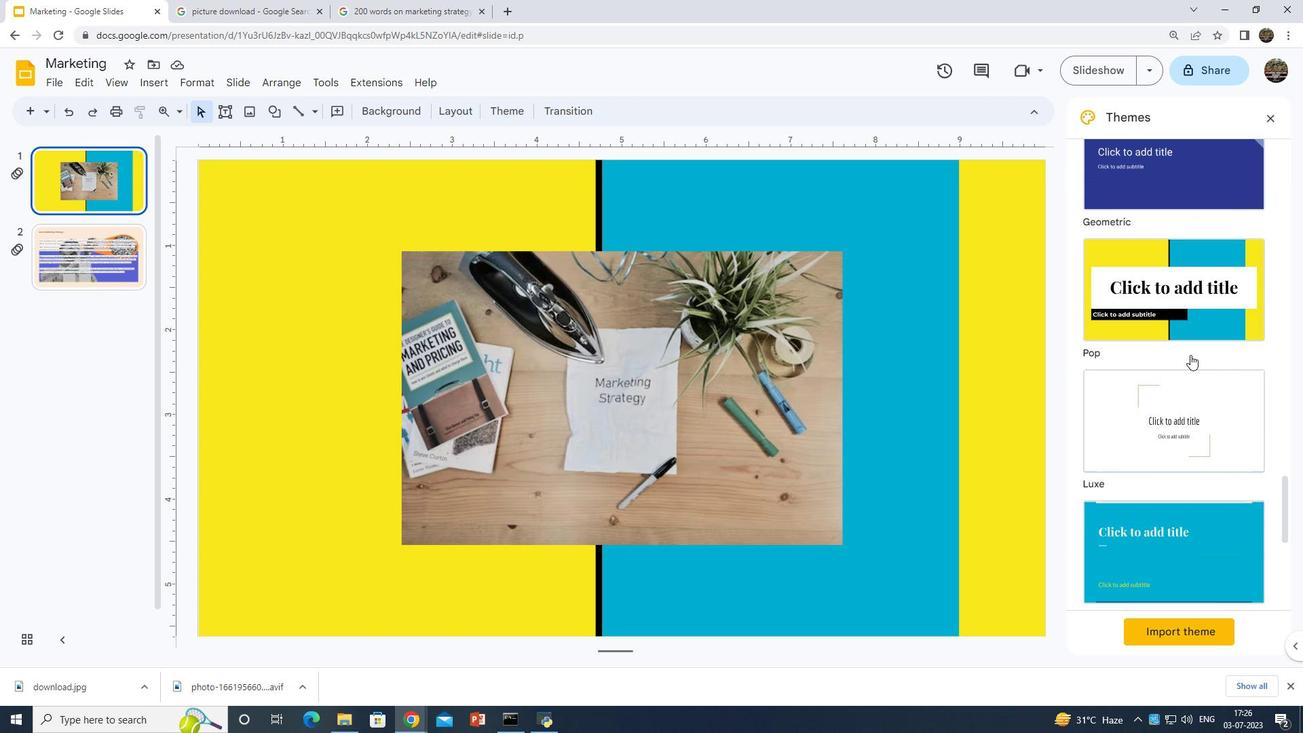 
Action: Mouse pressed left at (1191, 355)
Screenshot: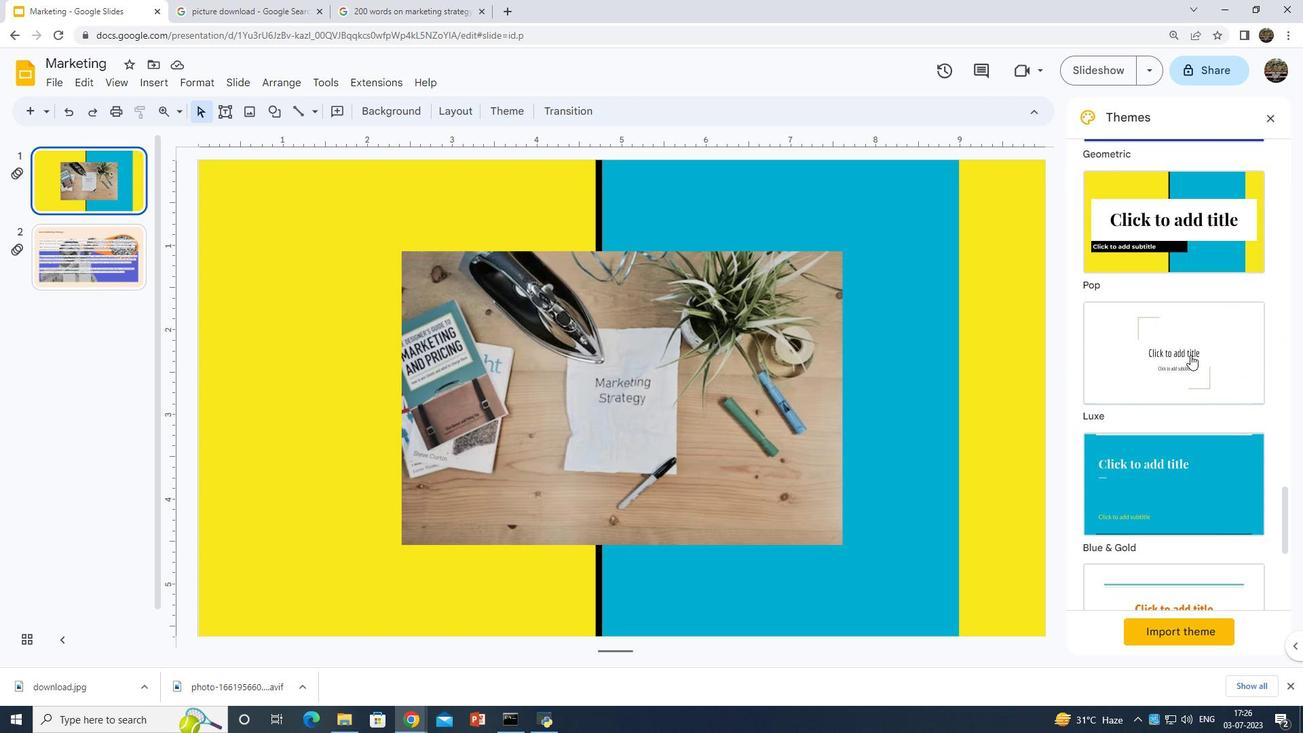 
